 Task: Search one way flight ticket for 3 adults in first from Wichita: Wichita Dwight D. Eisenhower National Airport(was Wichita Mid-continent Airport) to Evansville: Evansville Regional Airport on 5-3-2023. Number of bags: 2 checked bags. Price is upto 106000. Outbound departure time preference is 6:30.
Action: Mouse moved to (392, 342)
Screenshot: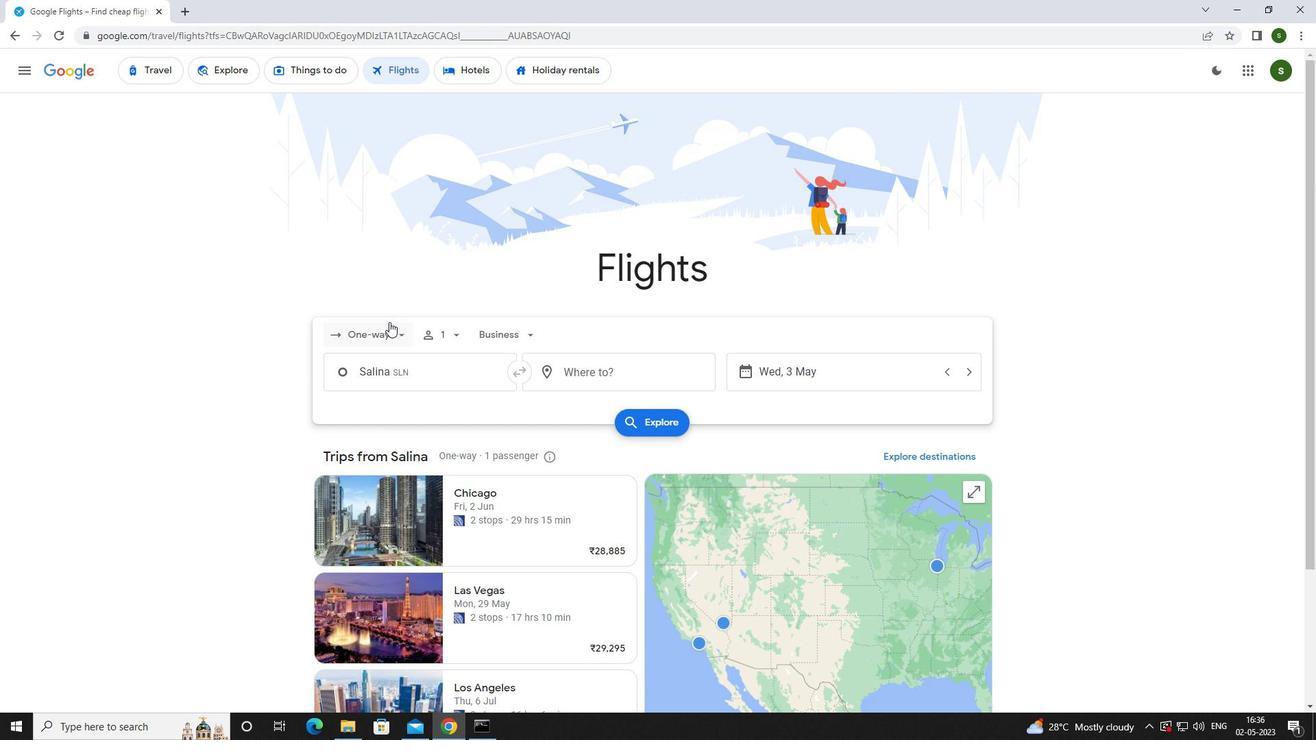 
Action: Mouse pressed left at (392, 342)
Screenshot: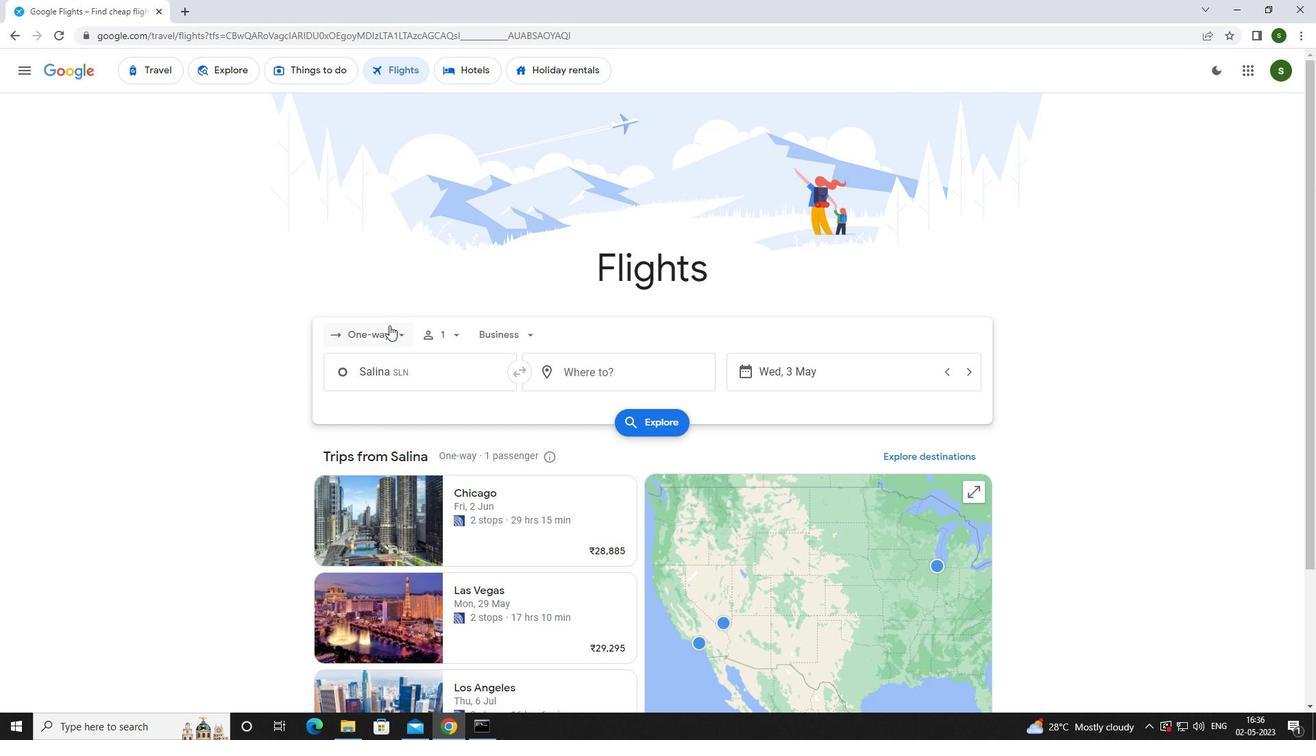 
Action: Mouse moved to (400, 385)
Screenshot: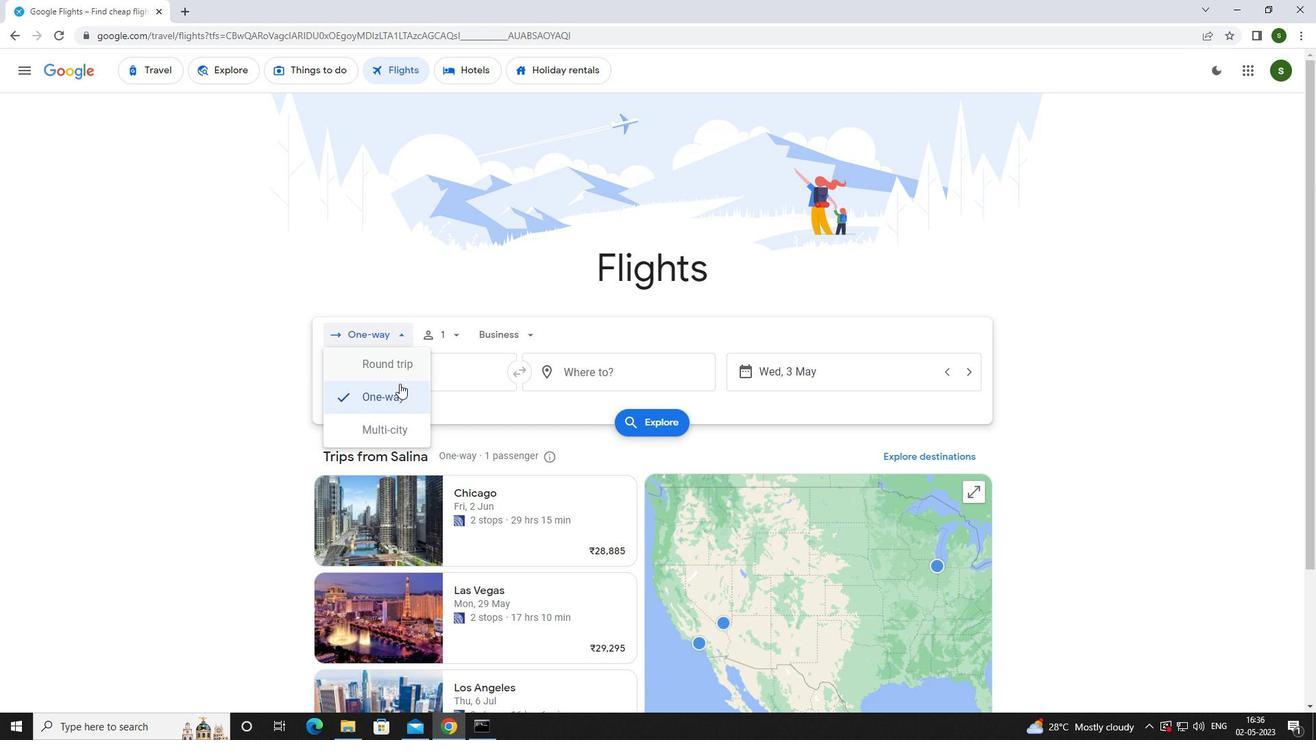 
Action: Mouse pressed left at (400, 385)
Screenshot: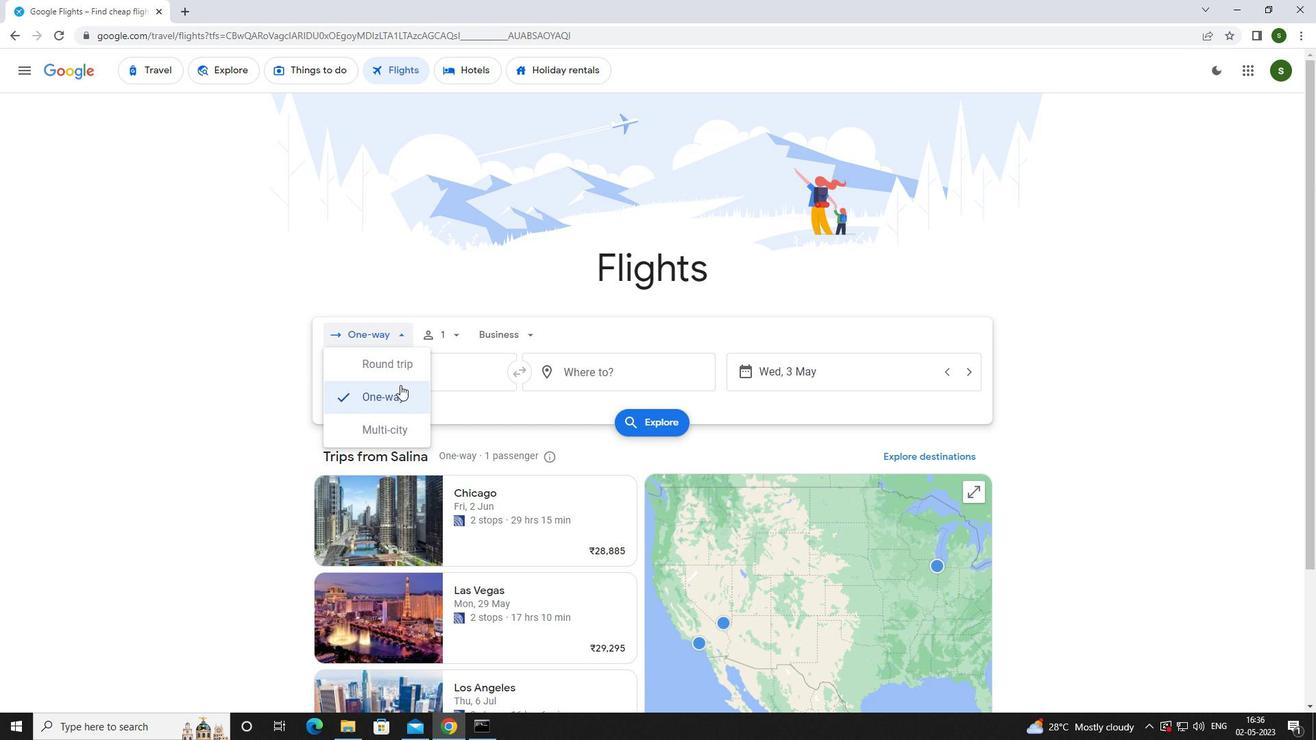 
Action: Mouse moved to (455, 337)
Screenshot: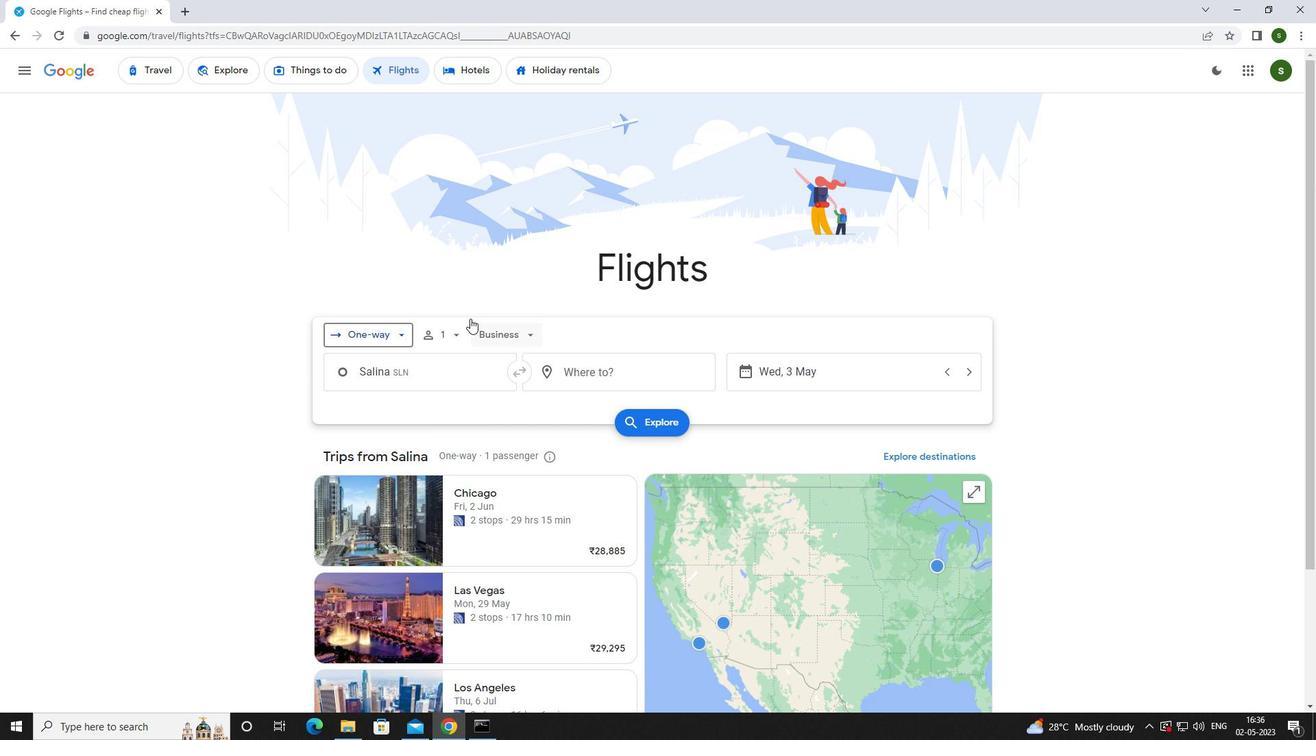 
Action: Mouse pressed left at (455, 337)
Screenshot: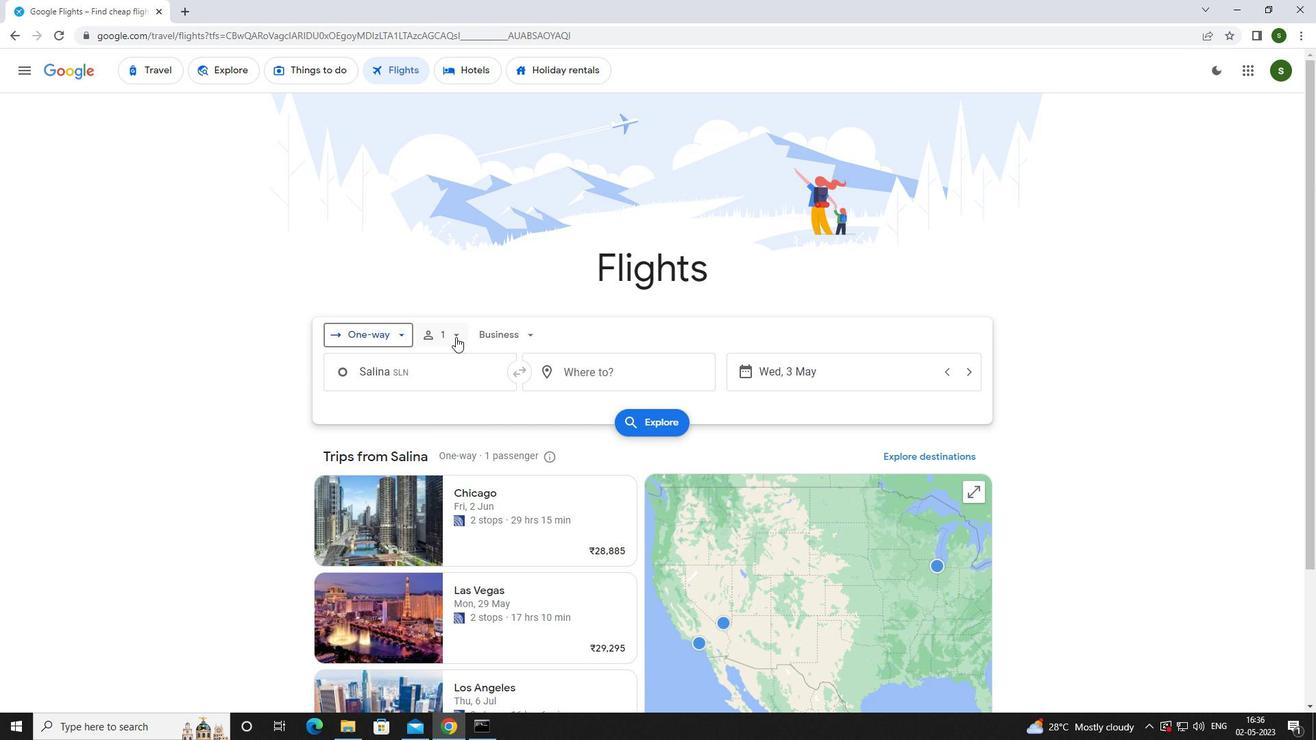 
Action: Mouse moved to (573, 364)
Screenshot: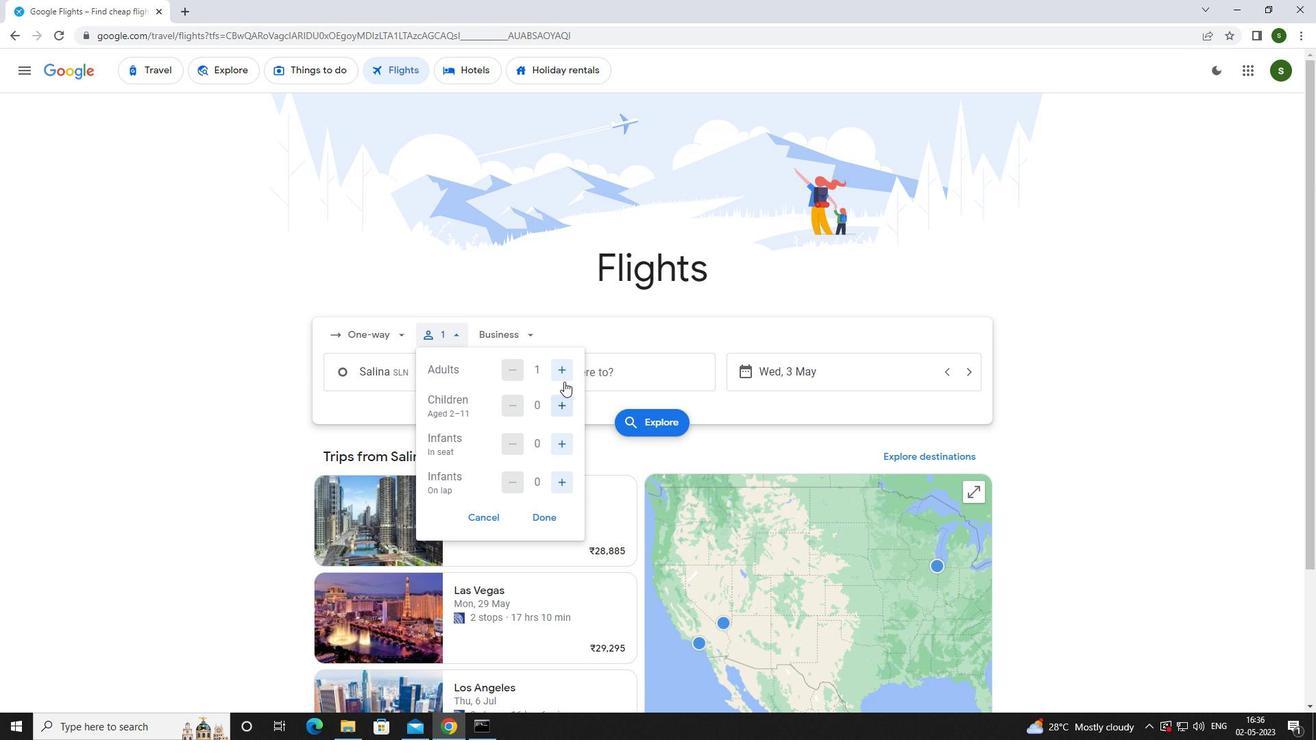 
Action: Mouse pressed left at (573, 364)
Screenshot: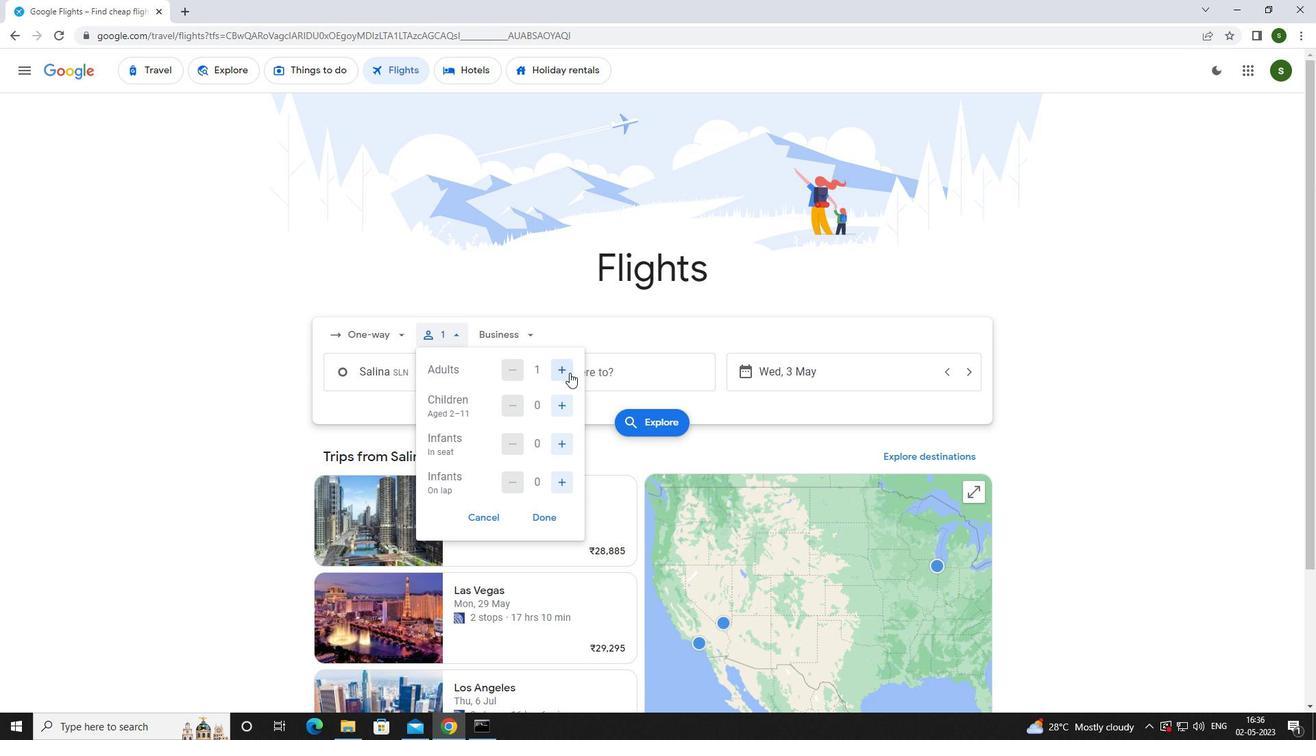 
Action: Mouse moved to (565, 366)
Screenshot: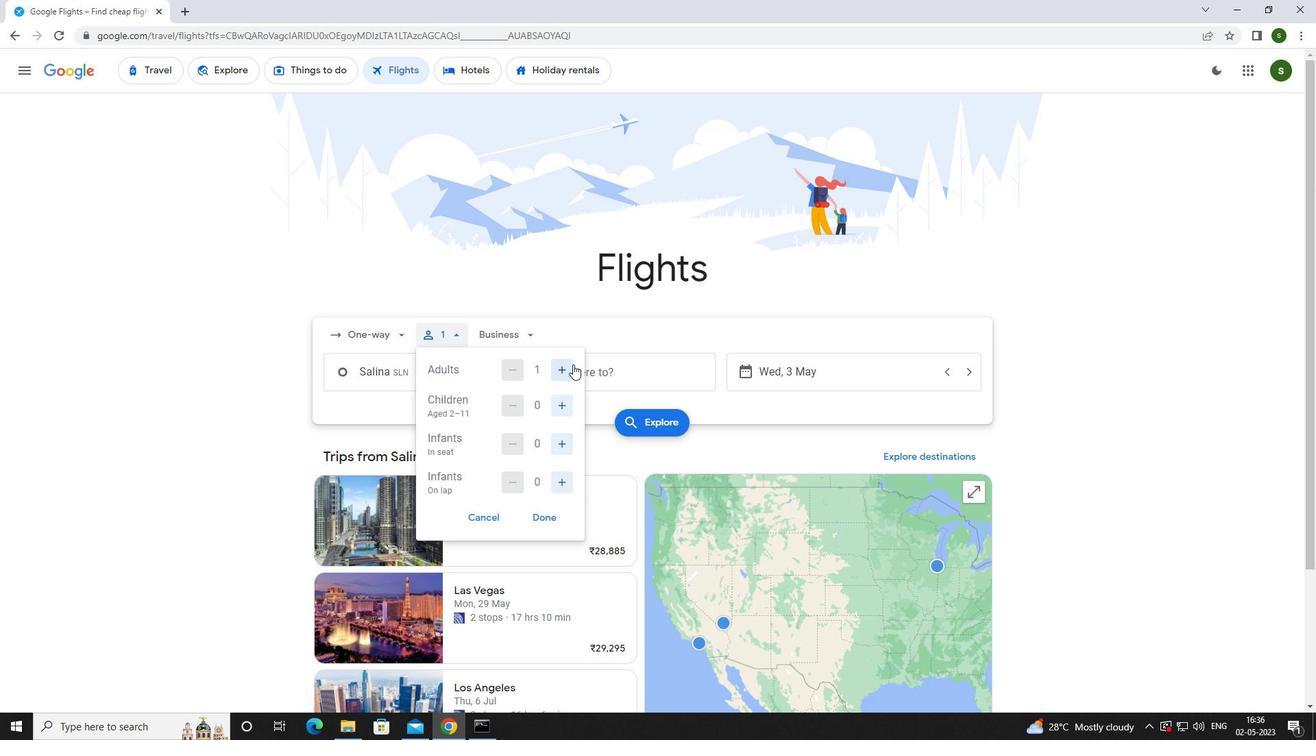 
Action: Mouse pressed left at (565, 366)
Screenshot: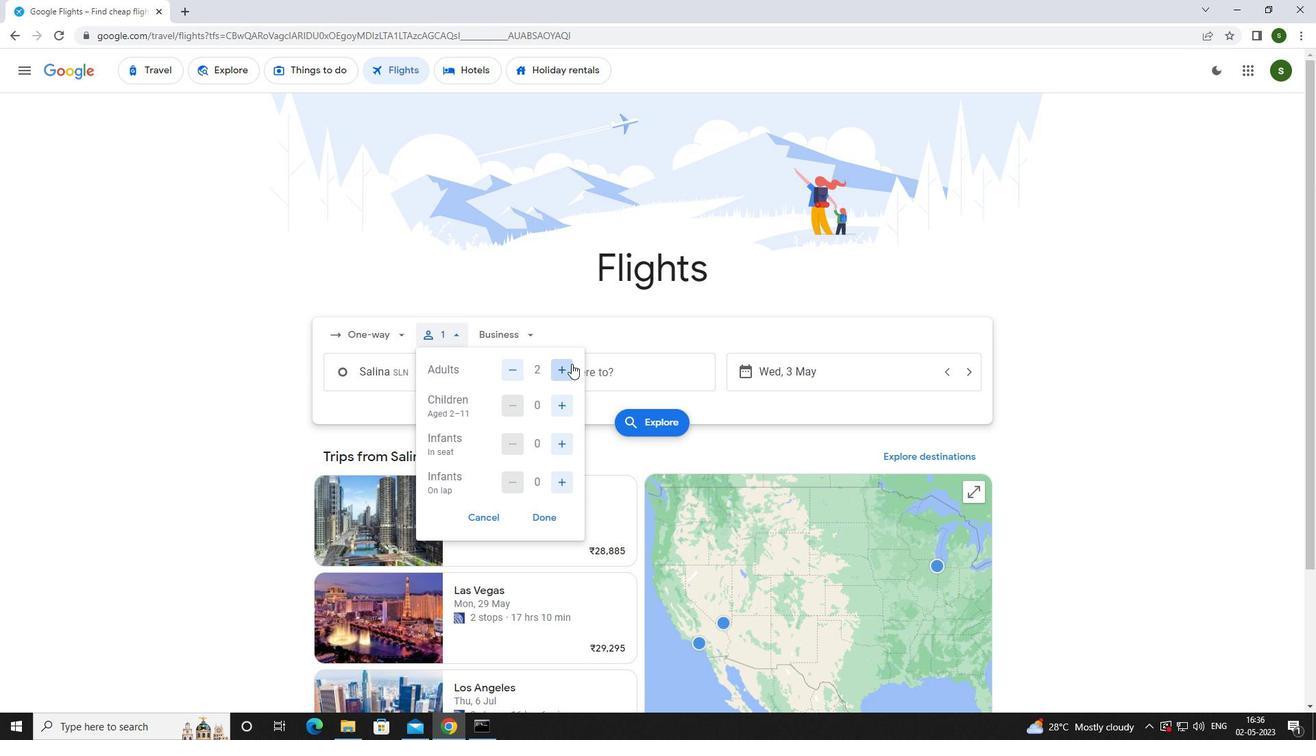 
Action: Mouse pressed left at (565, 366)
Screenshot: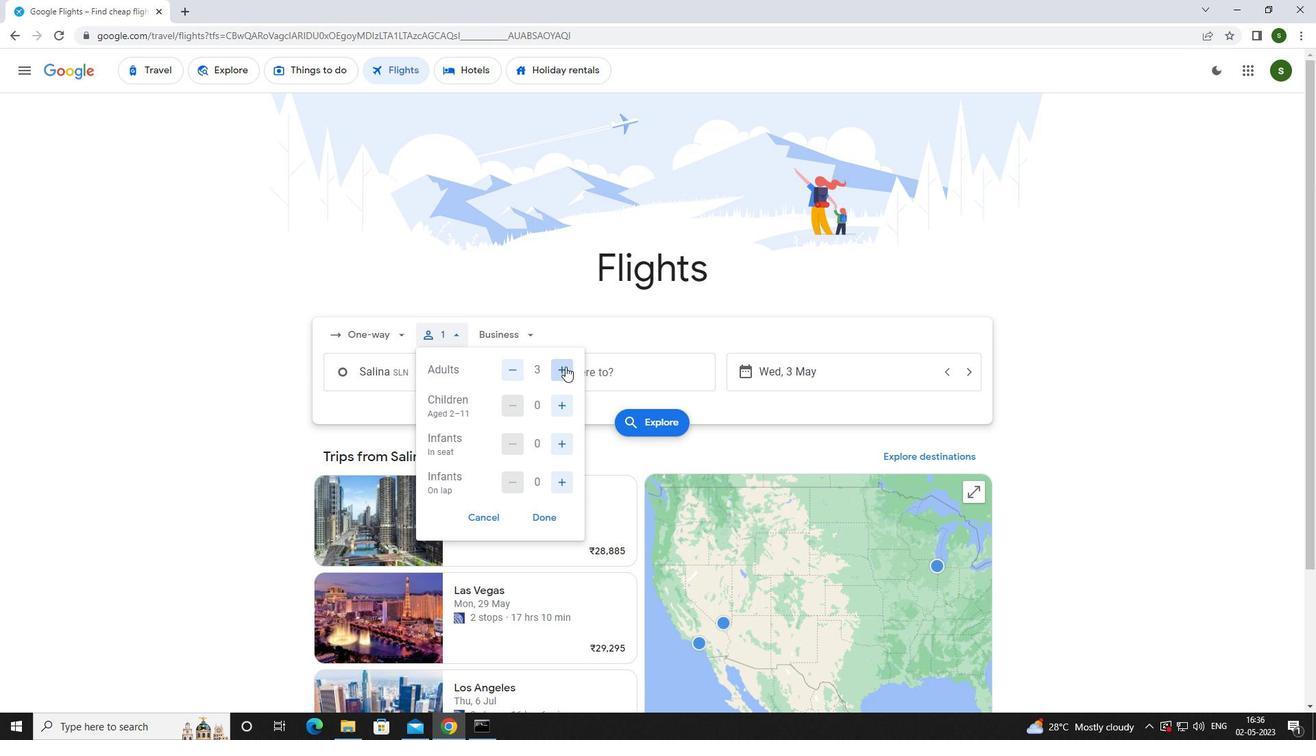 
Action: Mouse moved to (504, 369)
Screenshot: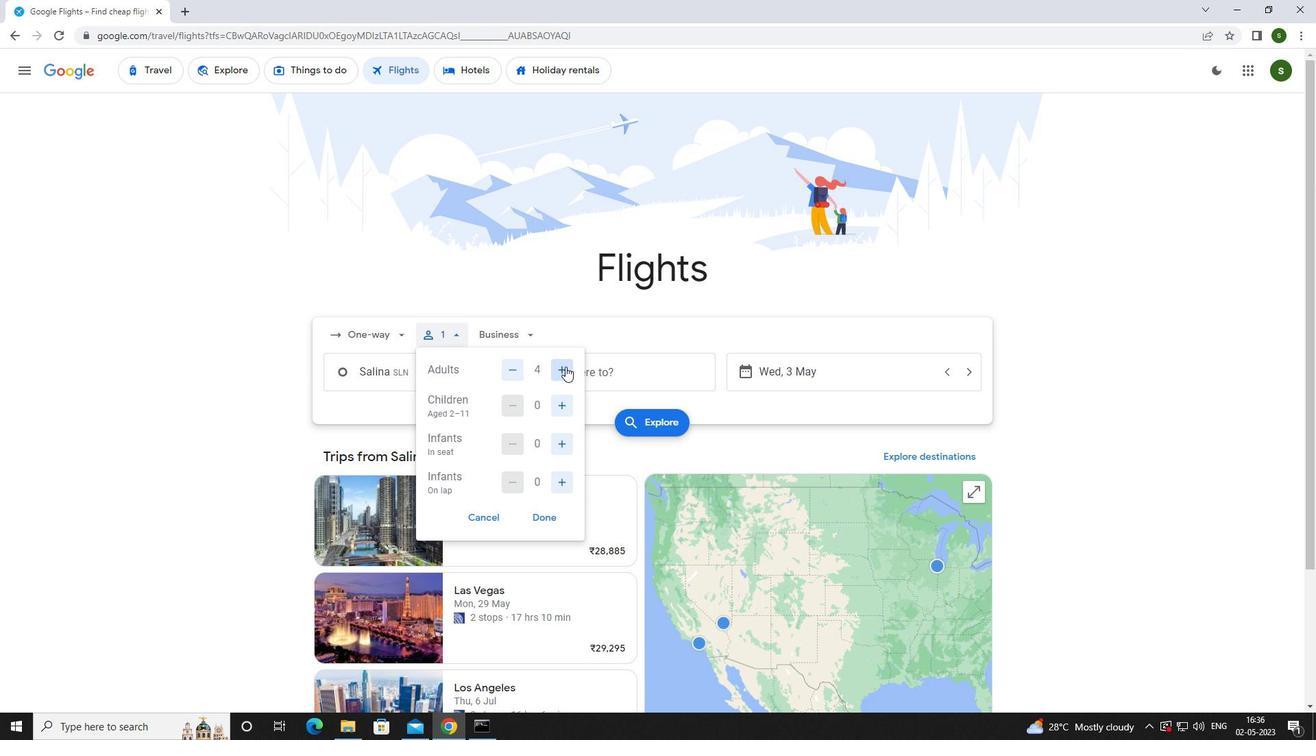 
Action: Mouse pressed left at (504, 369)
Screenshot: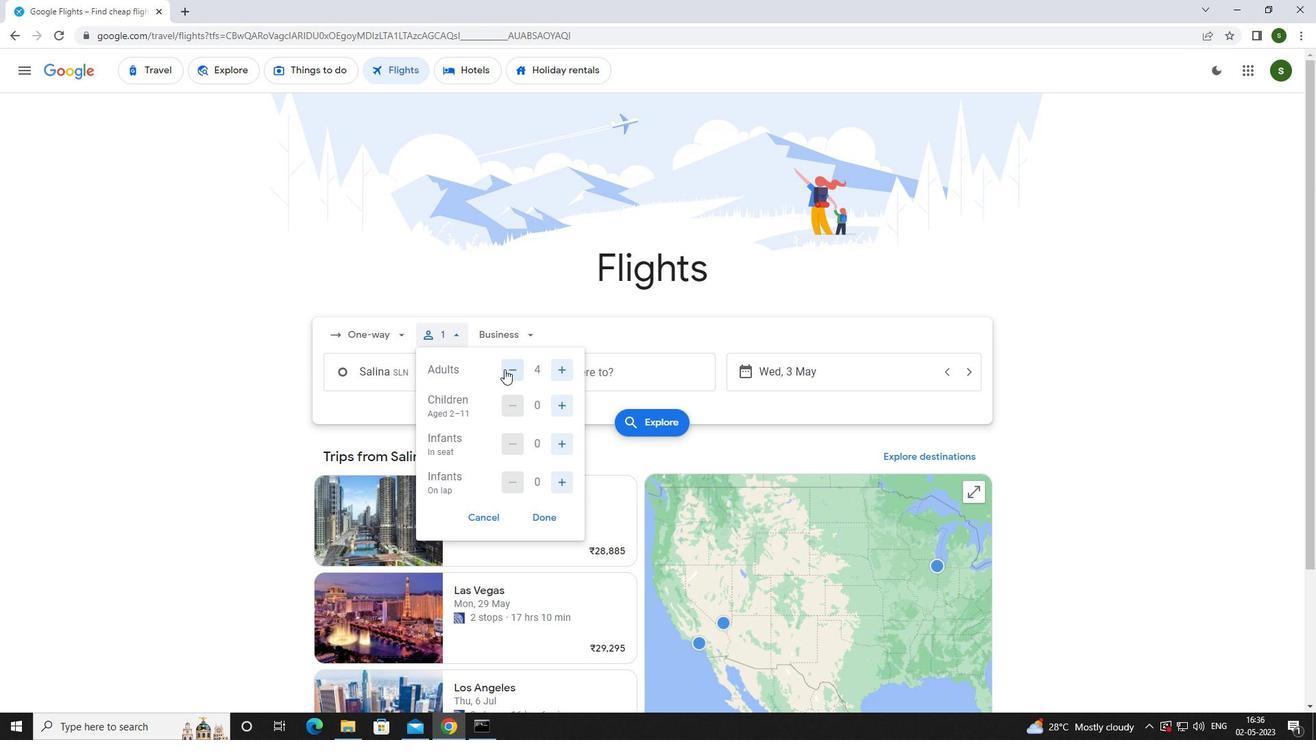 
Action: Mouse moved to (520, 338)
Screenshot: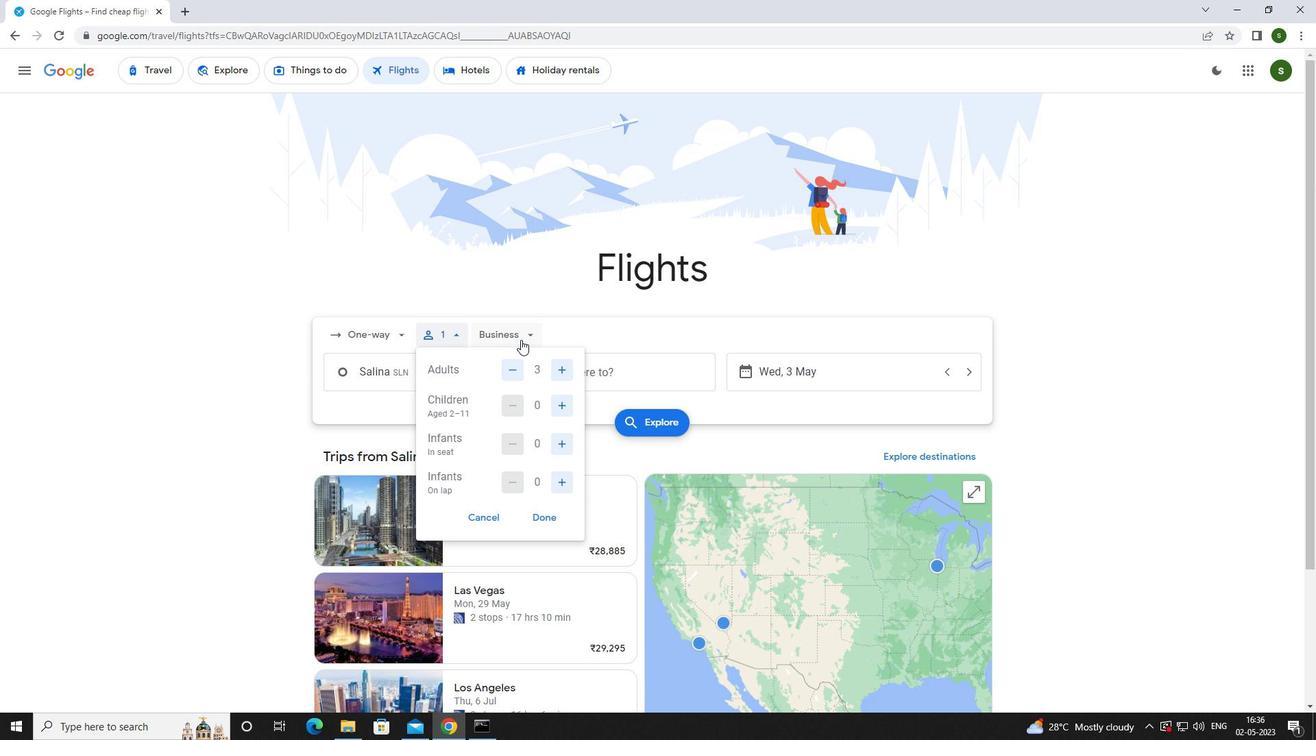 
Action: Mouse pressed left at (520, 338)
Screenshot: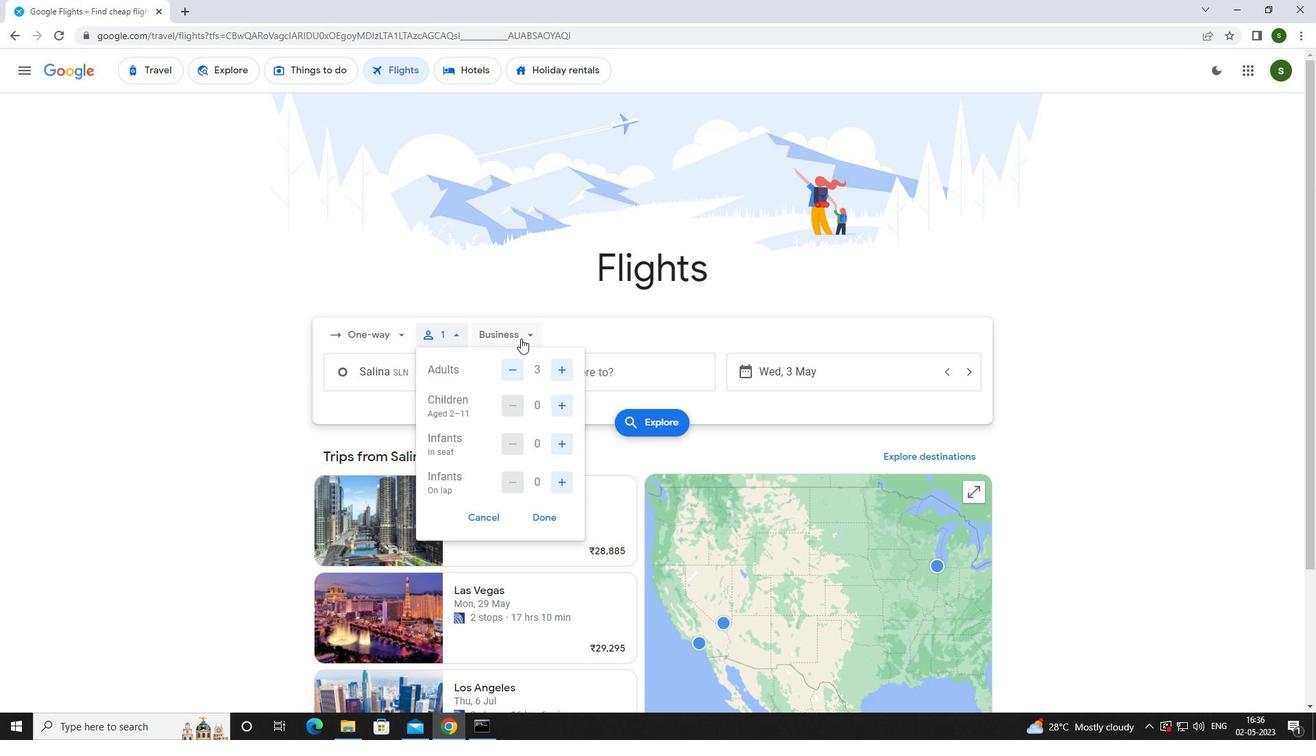 
Action: Mouse moved to (536, 461)
Screenshot: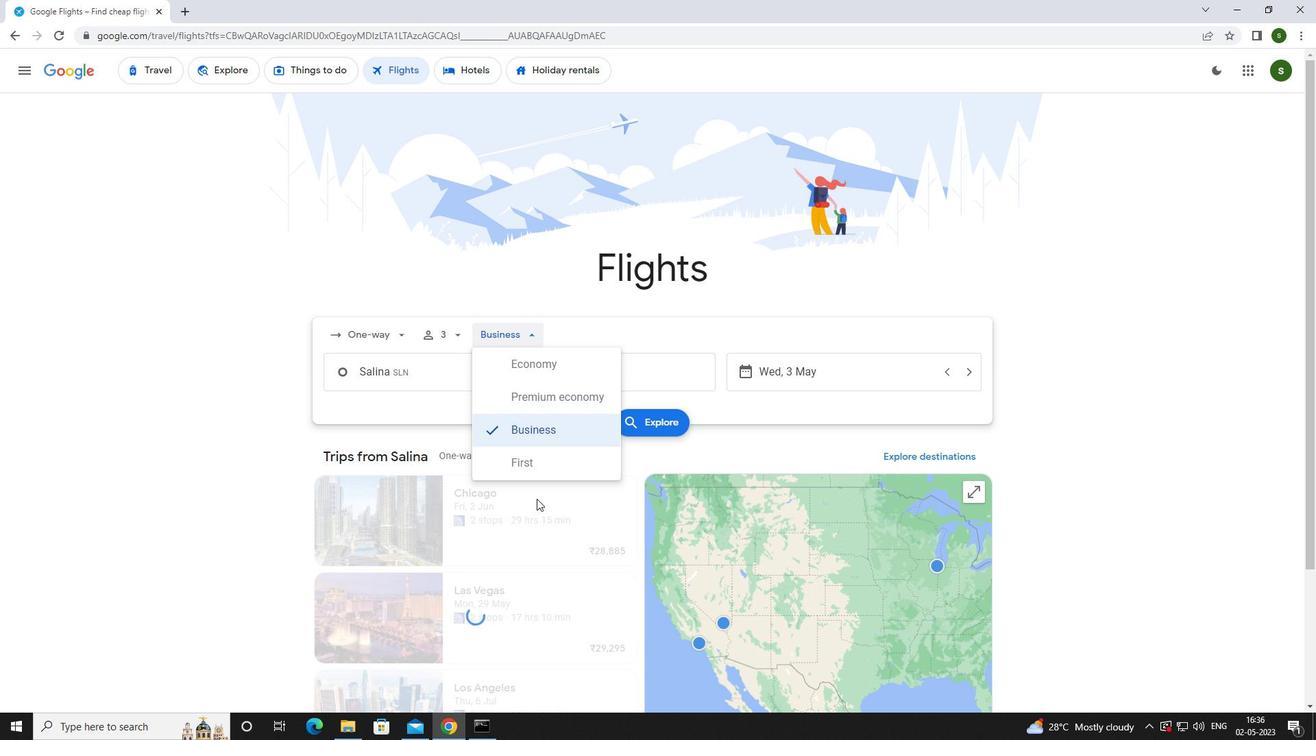 
Action: Mouse pressed left at (536, 461)
Screenshot: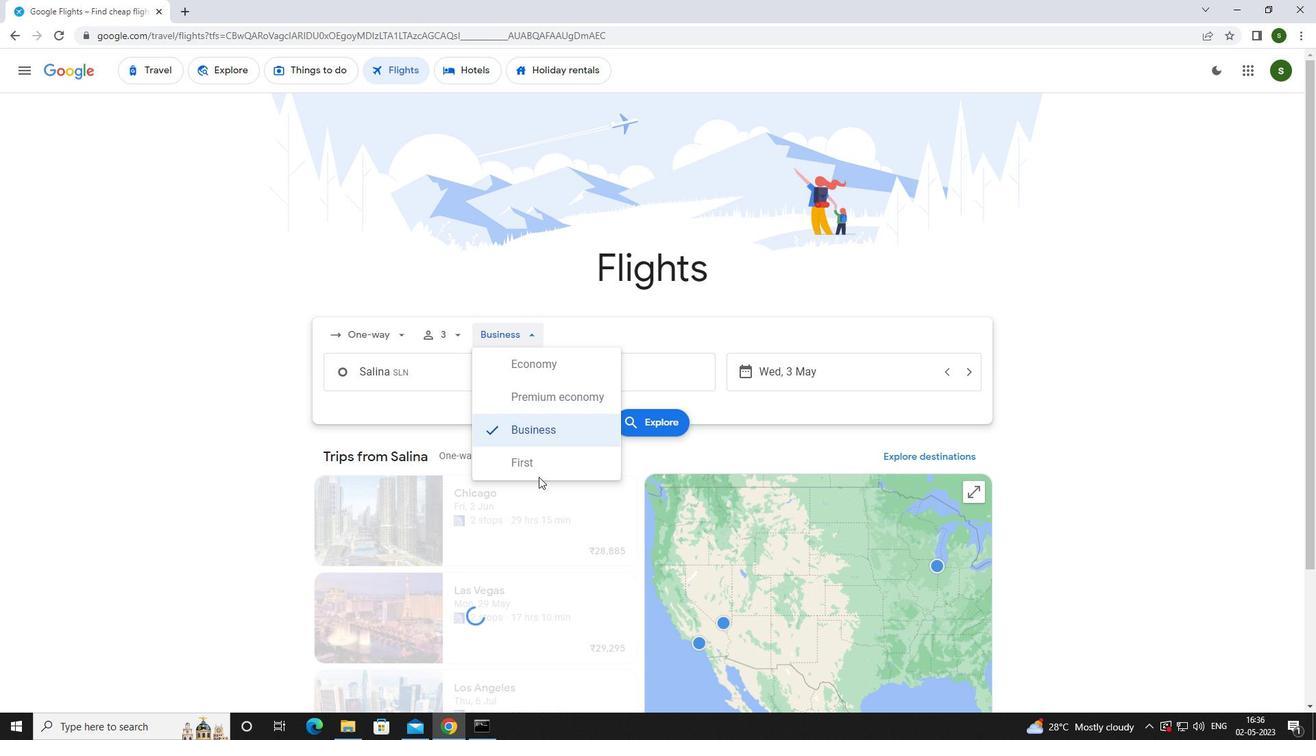 
Action: Mouse moved to (451, 381)
Screenshot: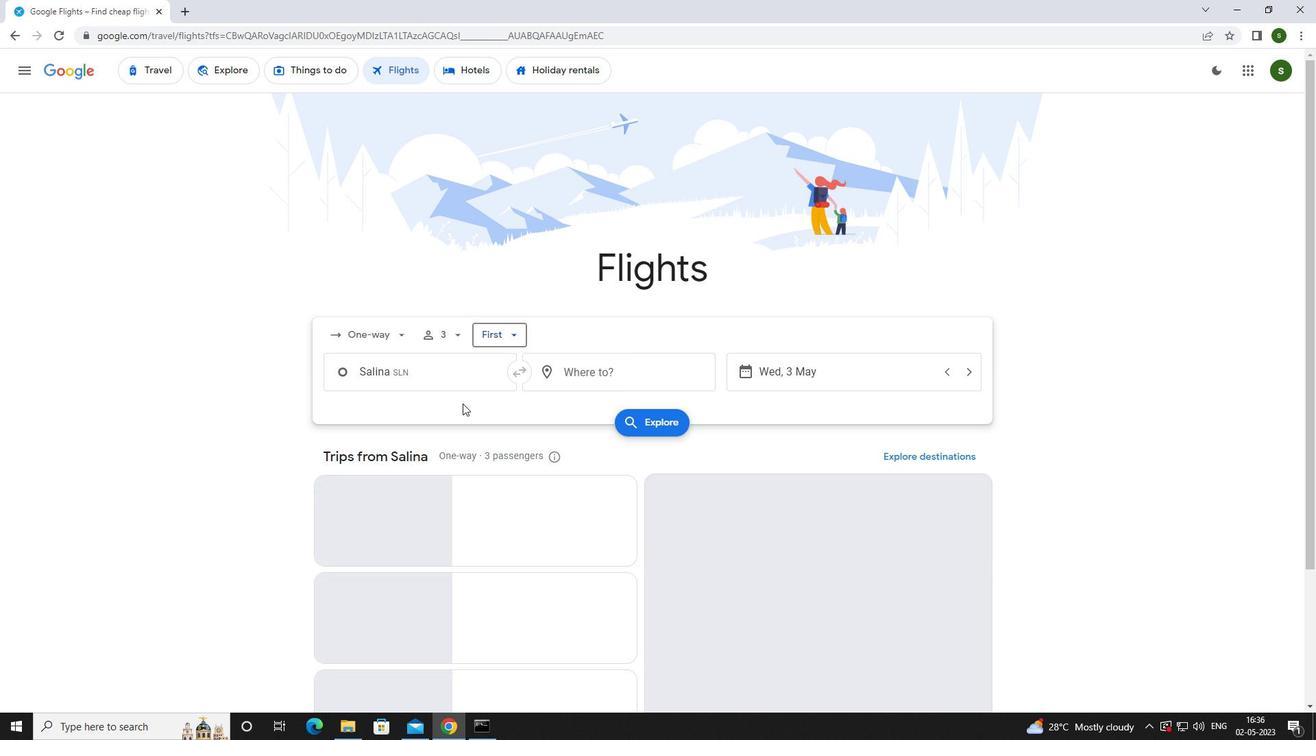 
Action: Mouse pressed left at (451, 381)
Screenshot: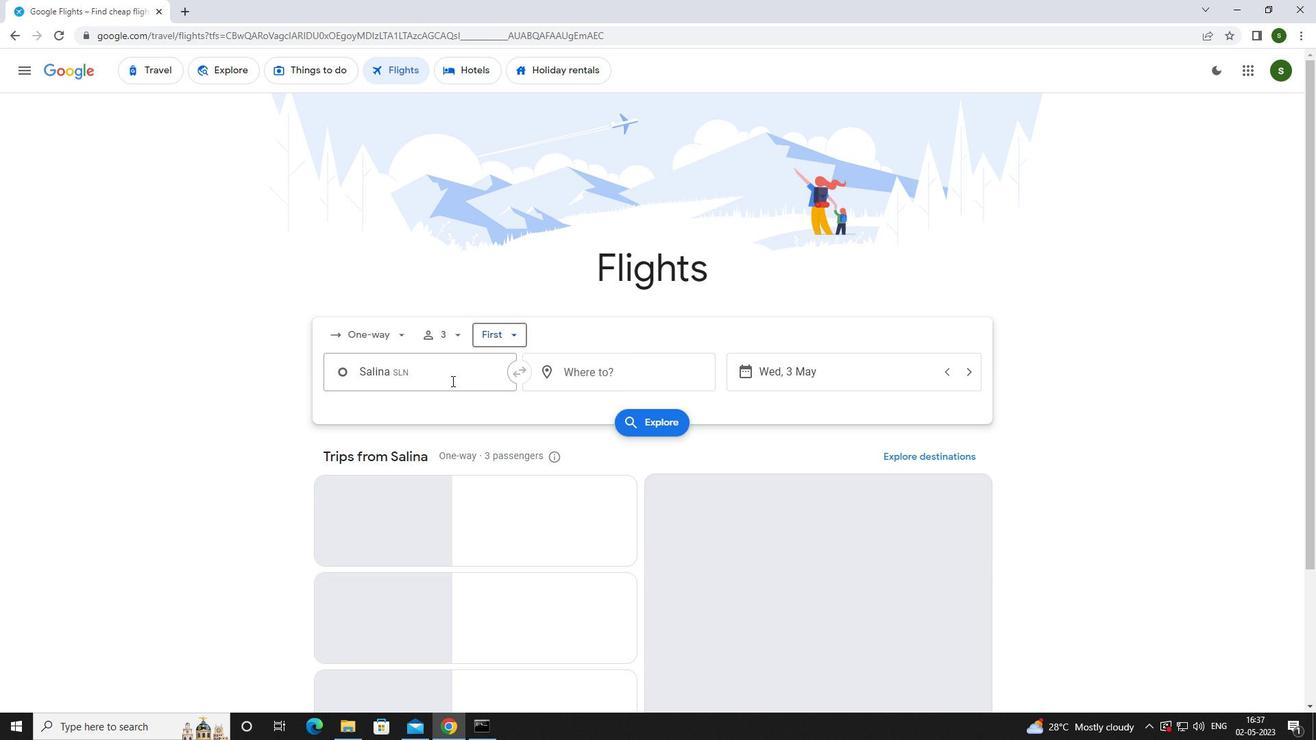 
Action: Key pressed <Key.caps_lock>w<Key.caps_lock>ichita
Screenshot: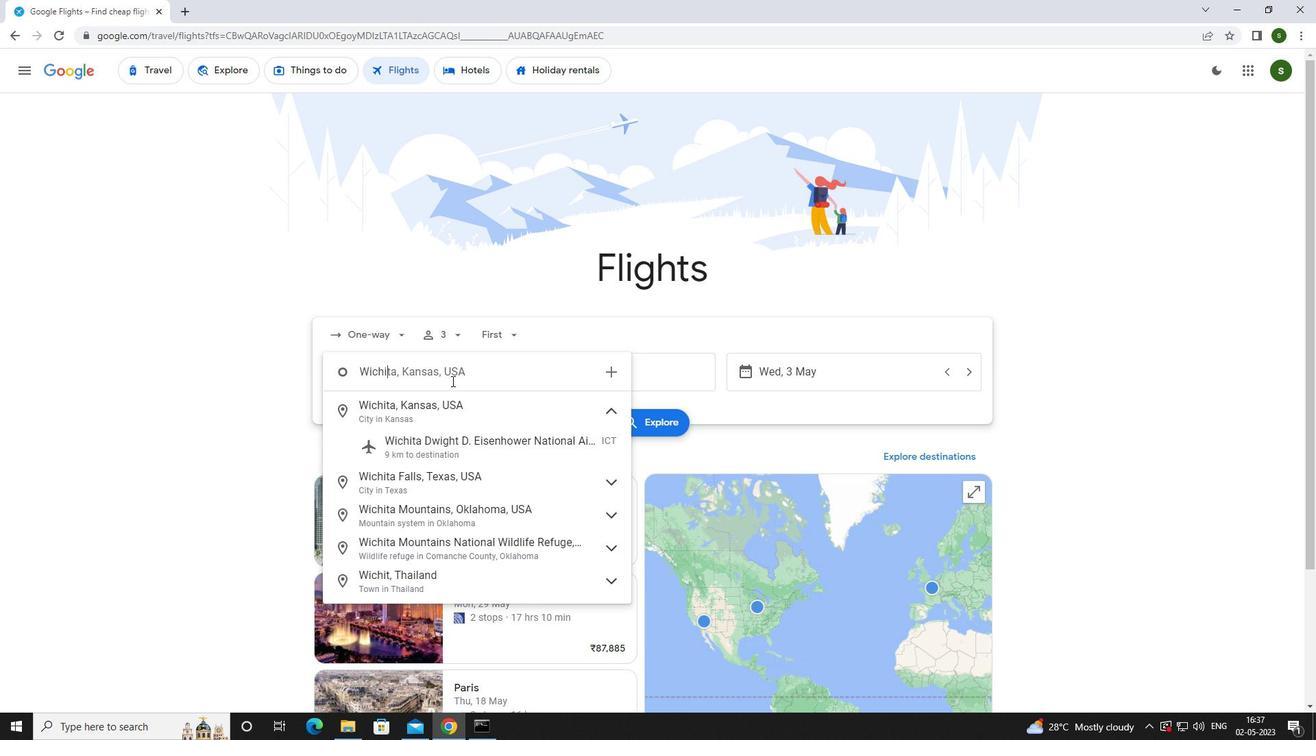 
Action: Mouse moved to (457, 444)
Screenshot: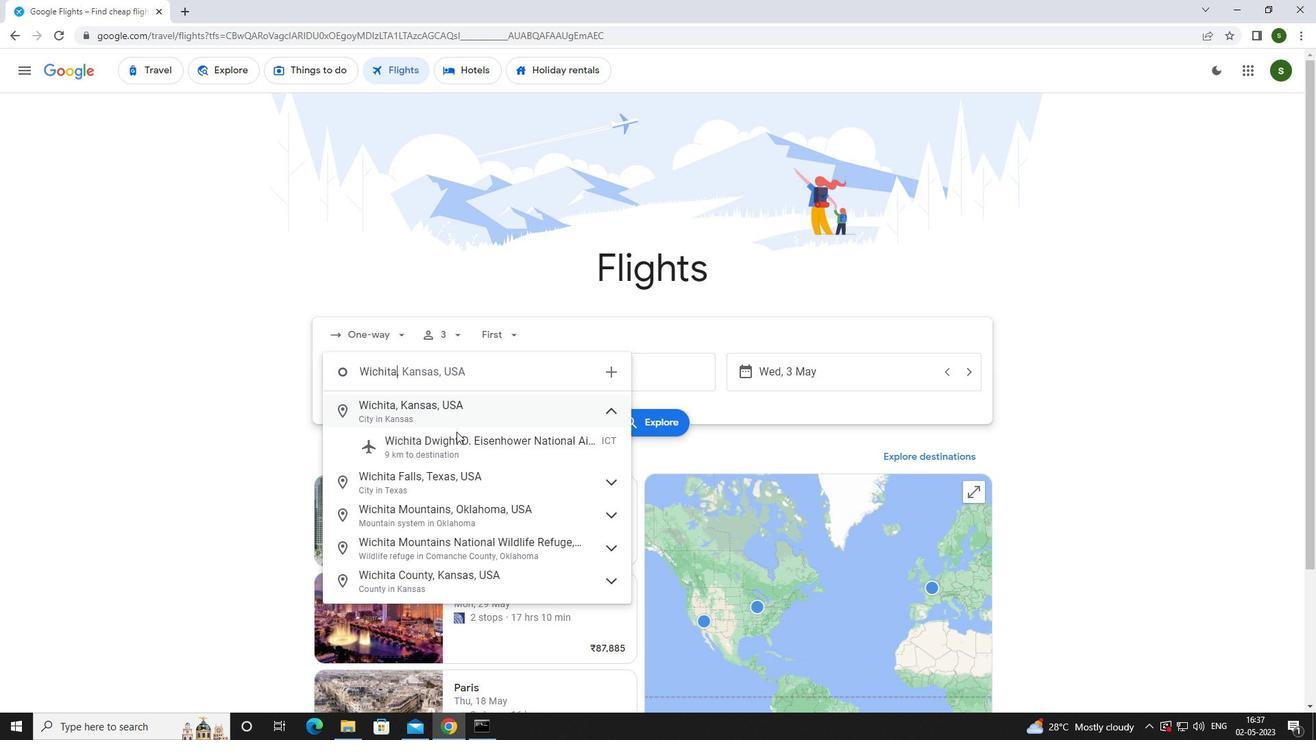 
Action: Mouse pressed left at (457, 444)
Screenshot: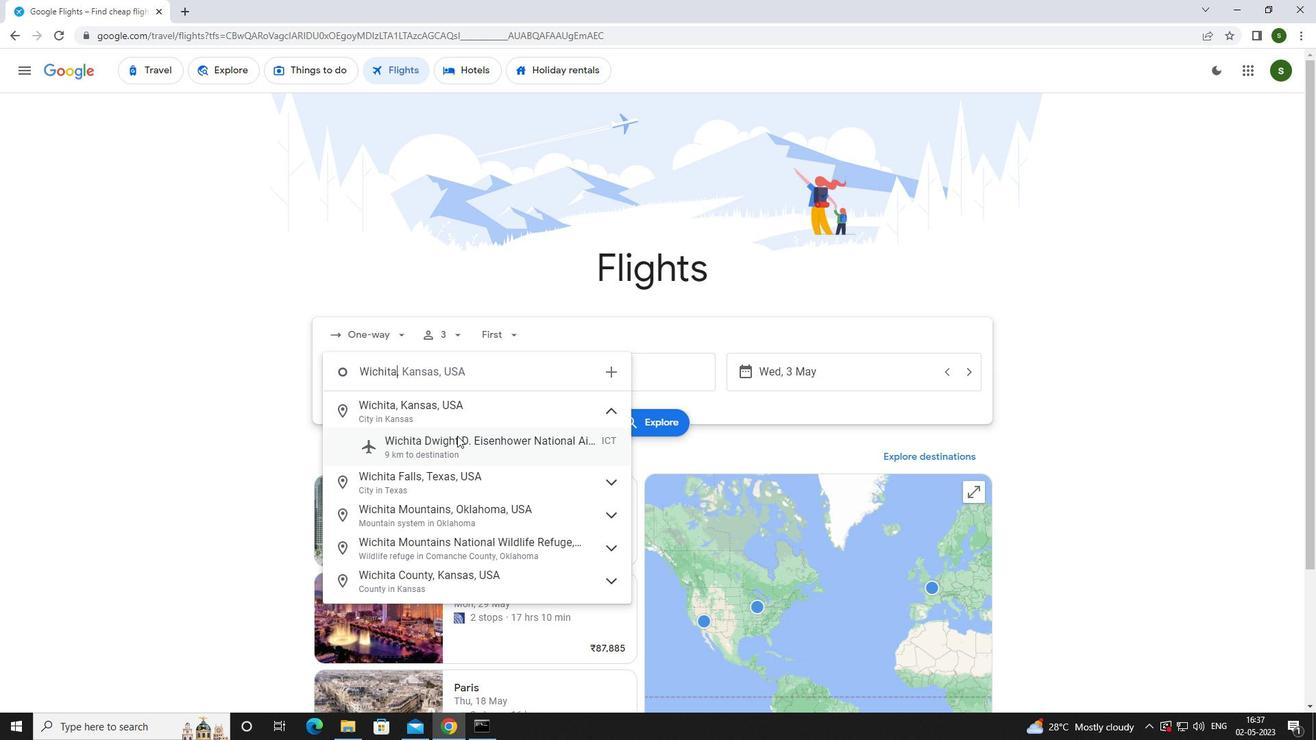 
Action: Mouse moved to (601, 374)
Screenshot: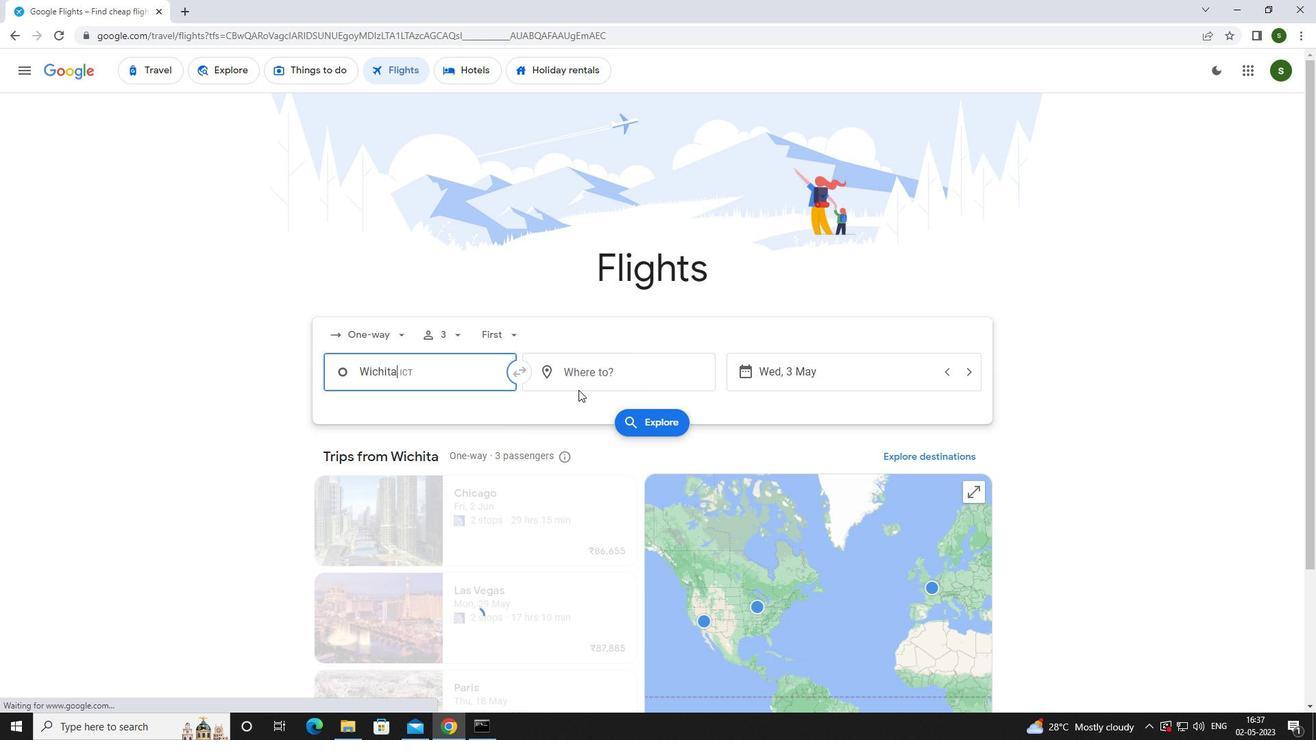 
Action: Mouse pressed left at (601, 374)
Screenshot: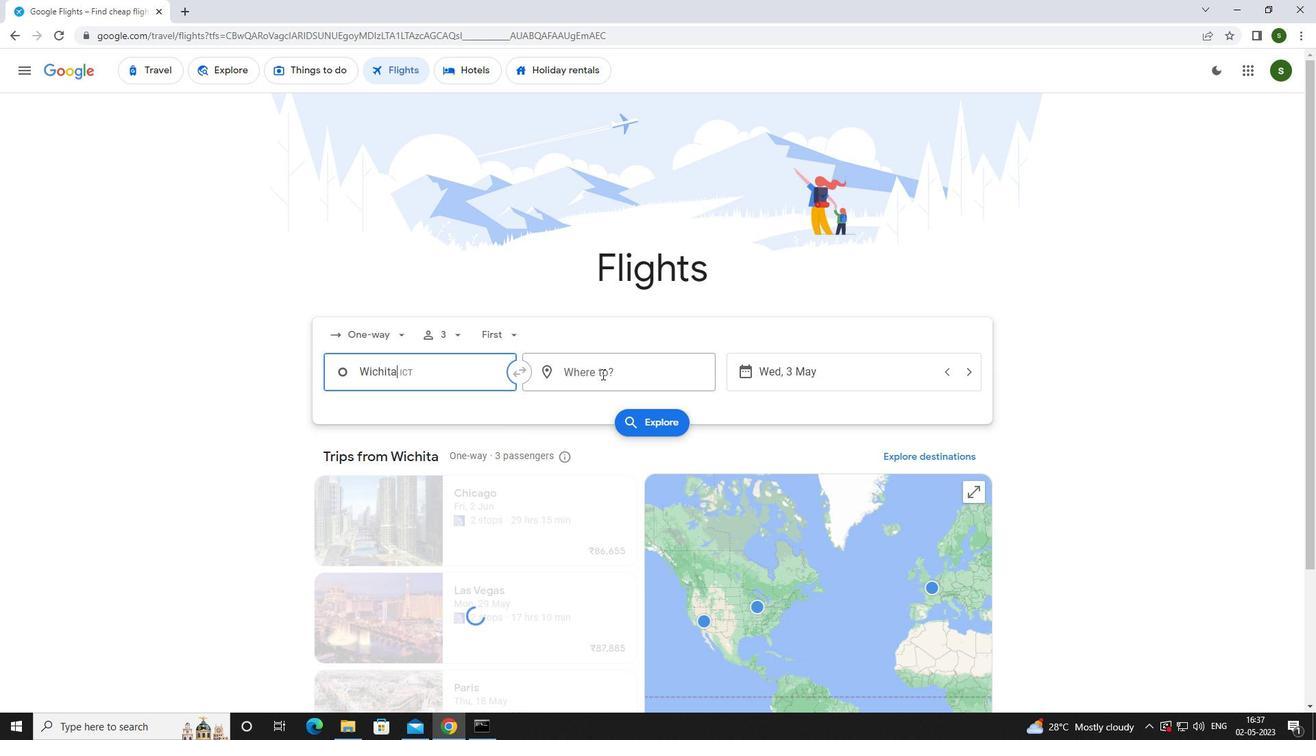 
Action: Mouse moved to (531, 389)
Screenshot: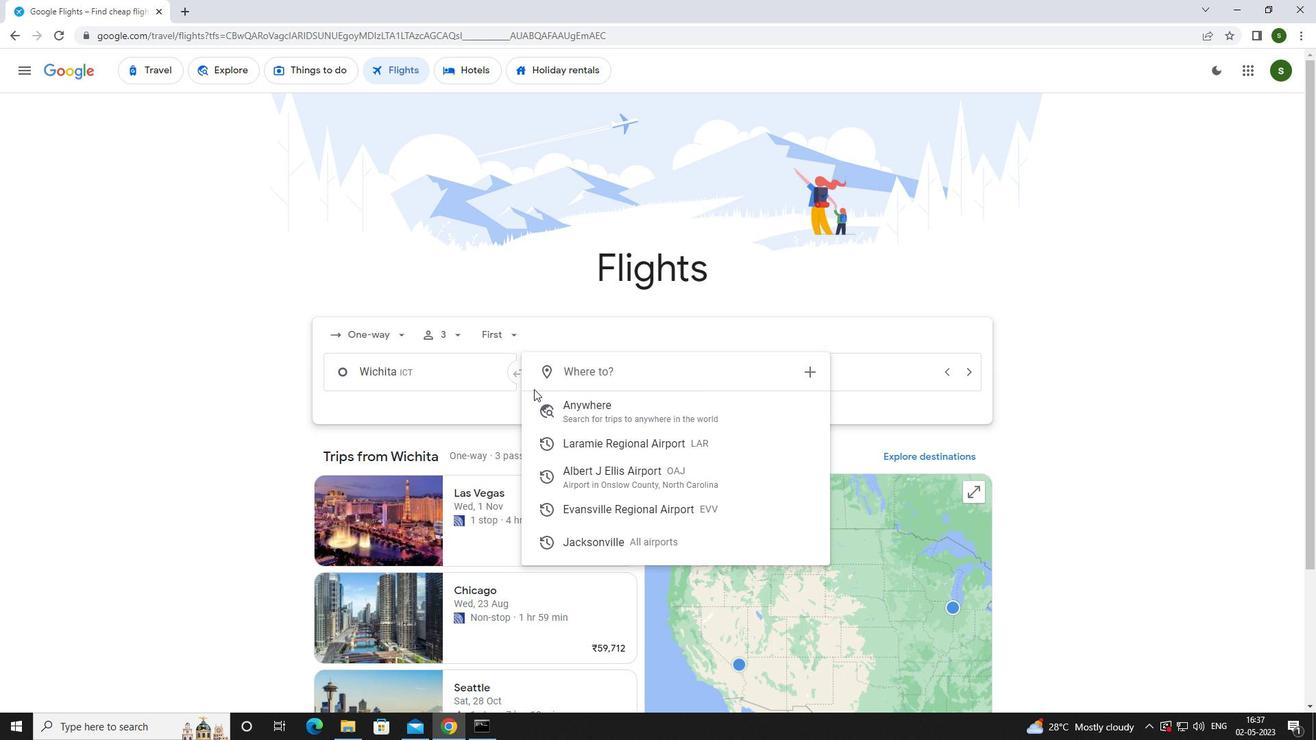 
Action: Key pressed <Key.caps_lock>e<Key.caps_lock>vansv
Screenshot: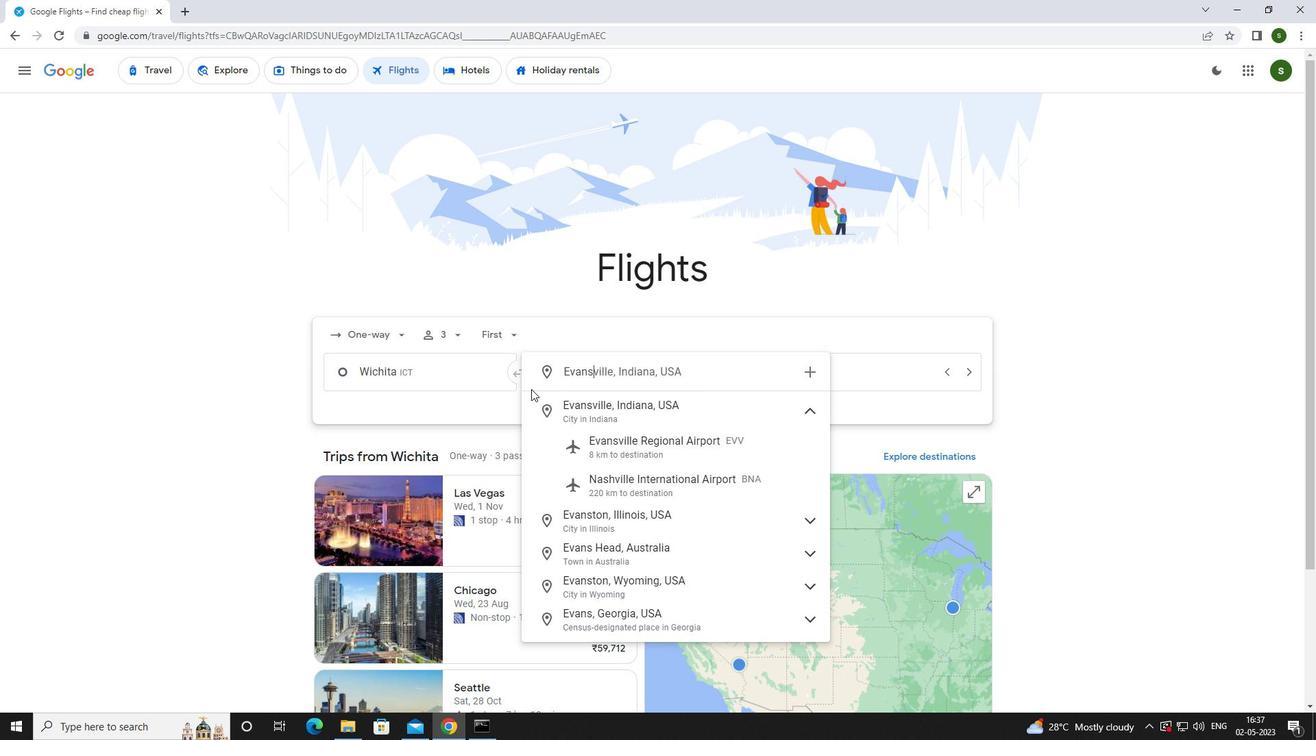 
Action: Mouse moved to (621, 455)
Screenshot: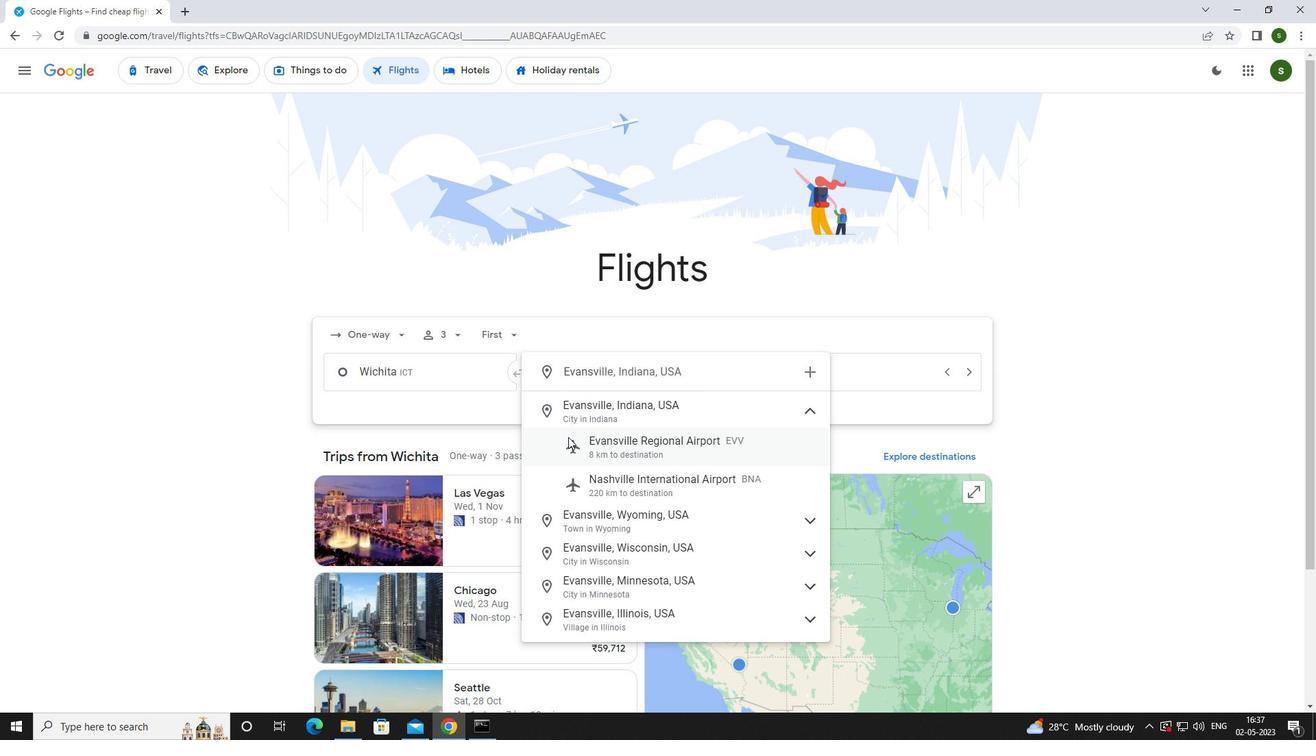 
Action: Mouse pressed left at (621, 455)
Screenshot: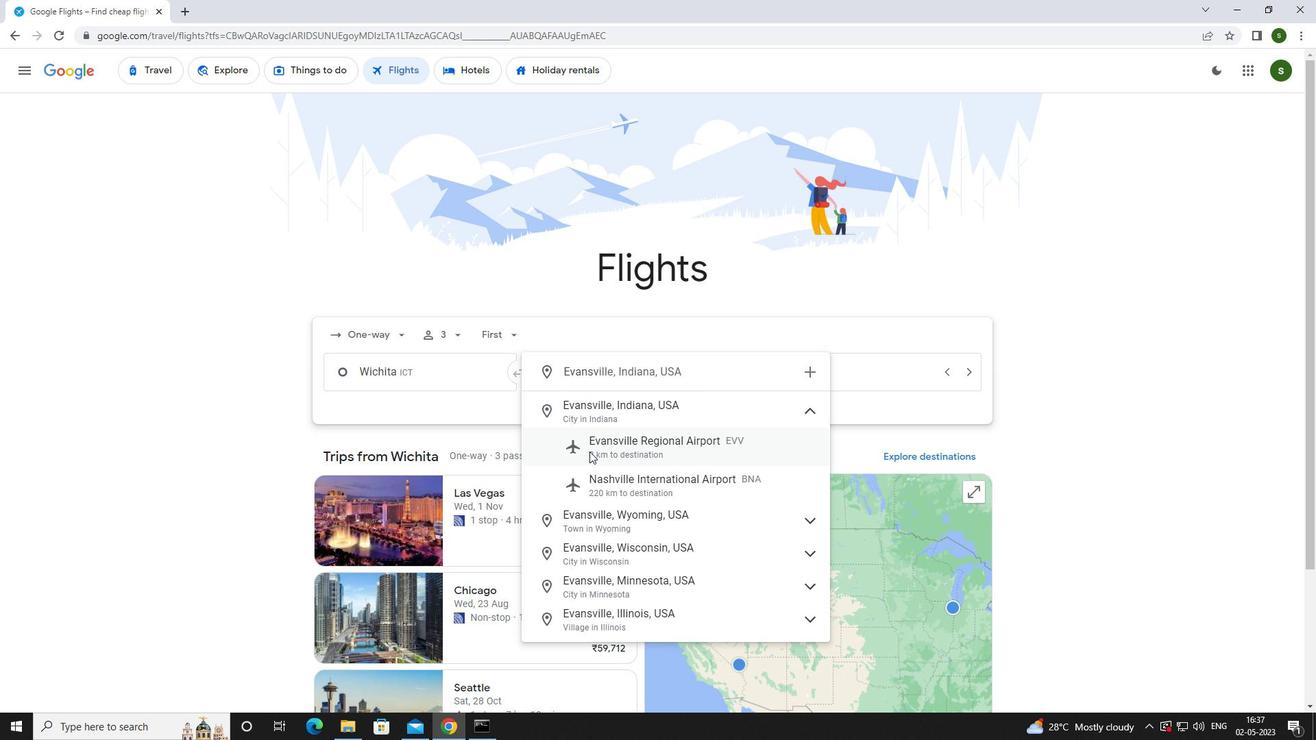 
Action: Mouse moved to (867, 379)
Screenshot: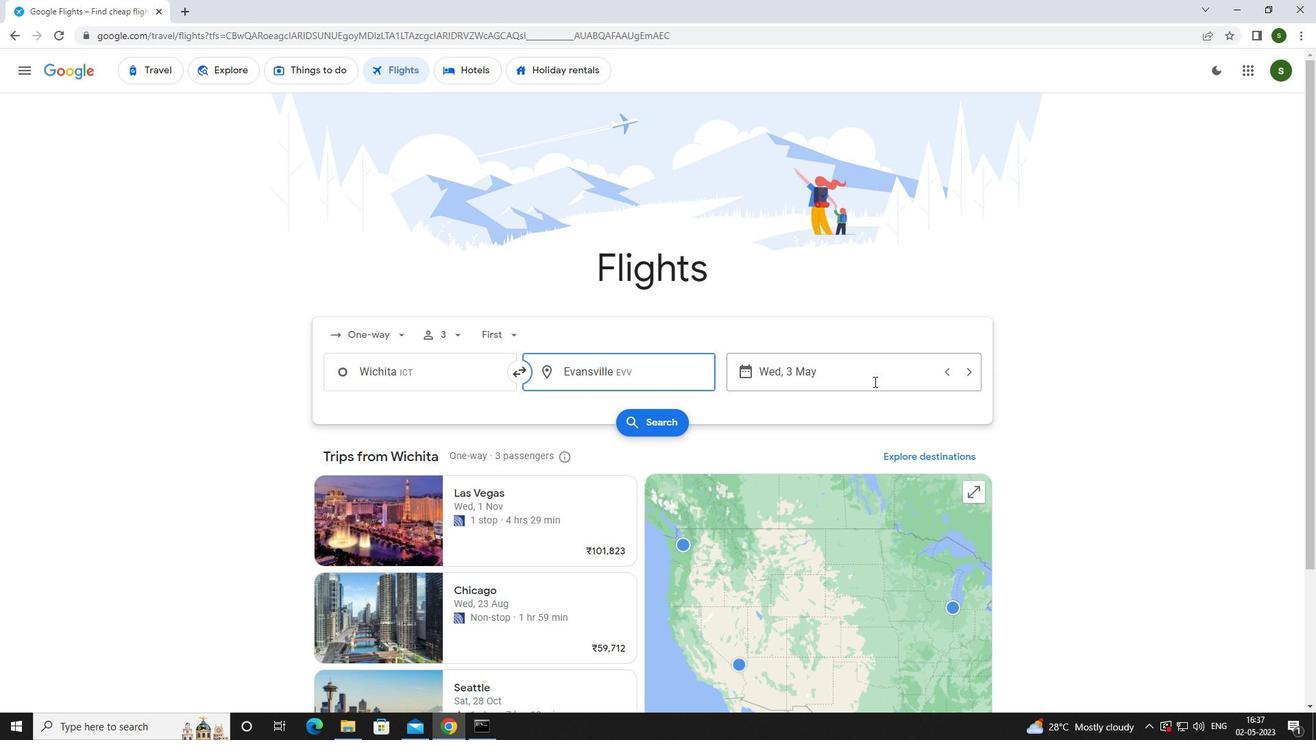 
Action: Mouse pressed left at (867, 379)
Screenshot: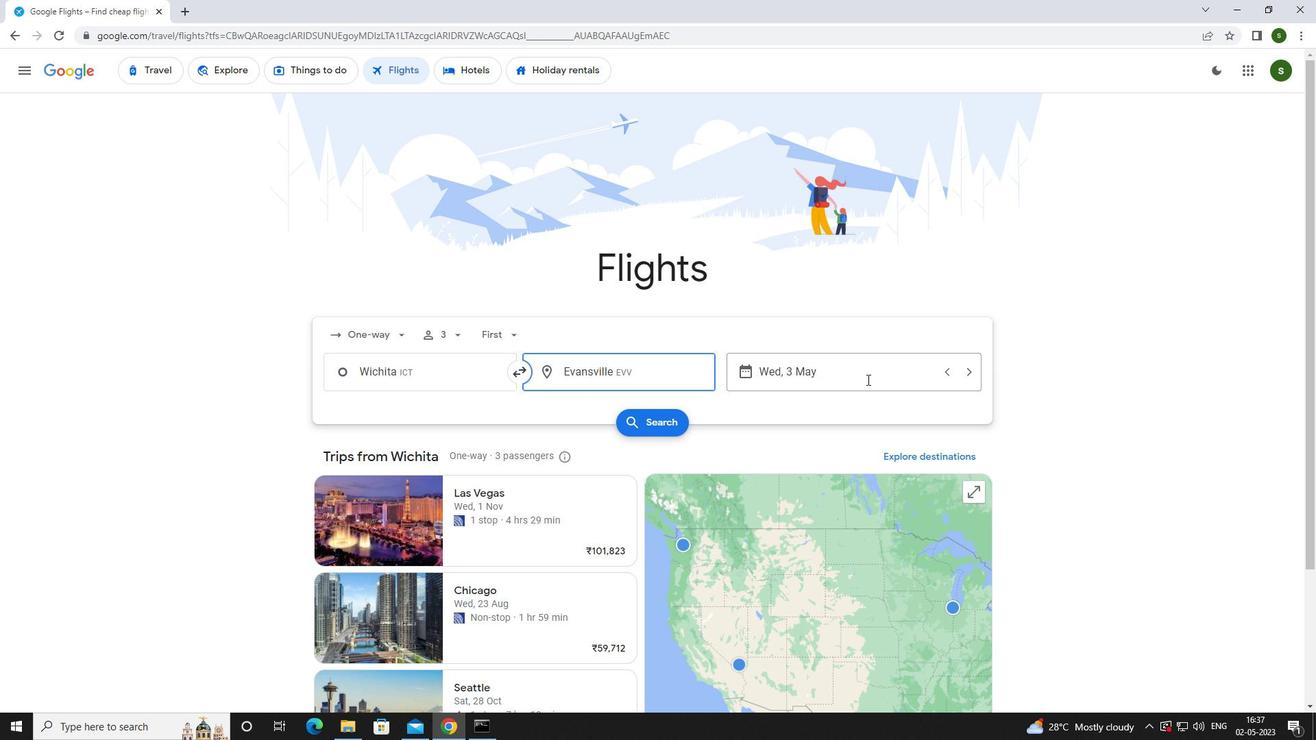 
Action: Mouse moved to (590, 470)
Screenshot: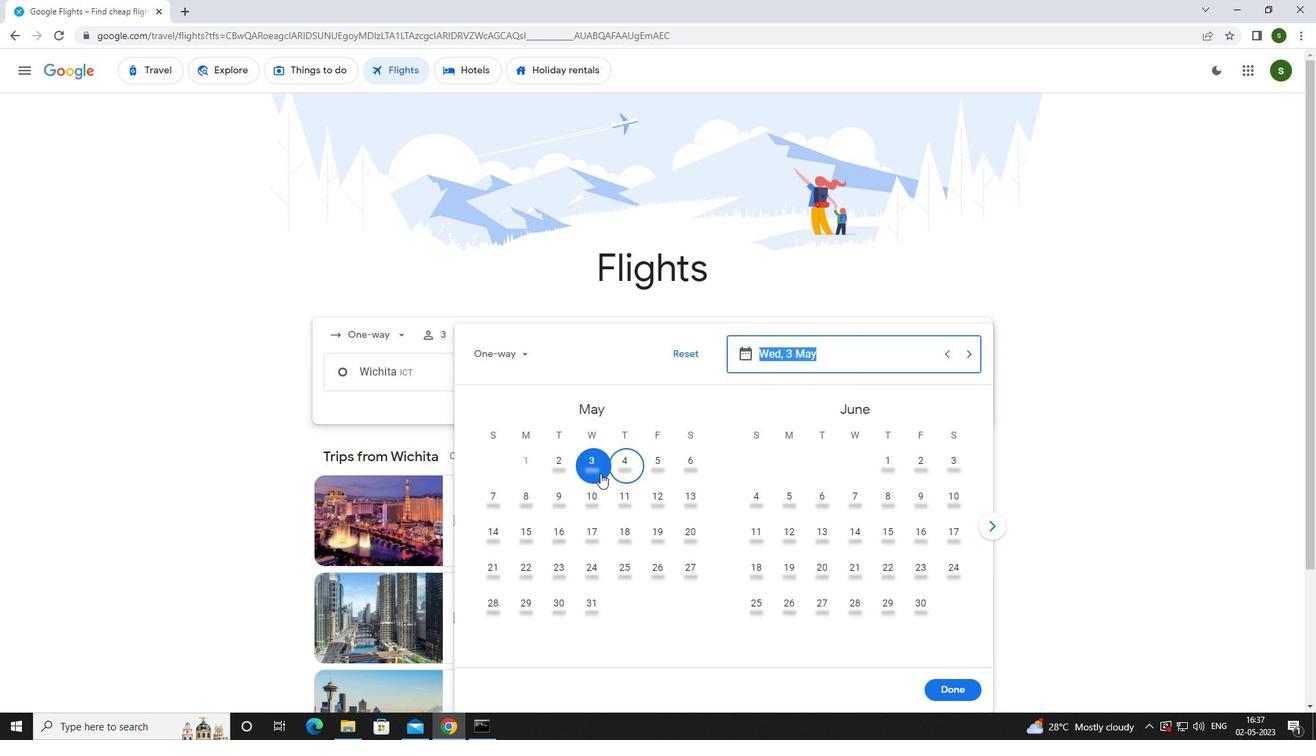 
Action: Mouse pressed left at (590, 470)
Screenshot: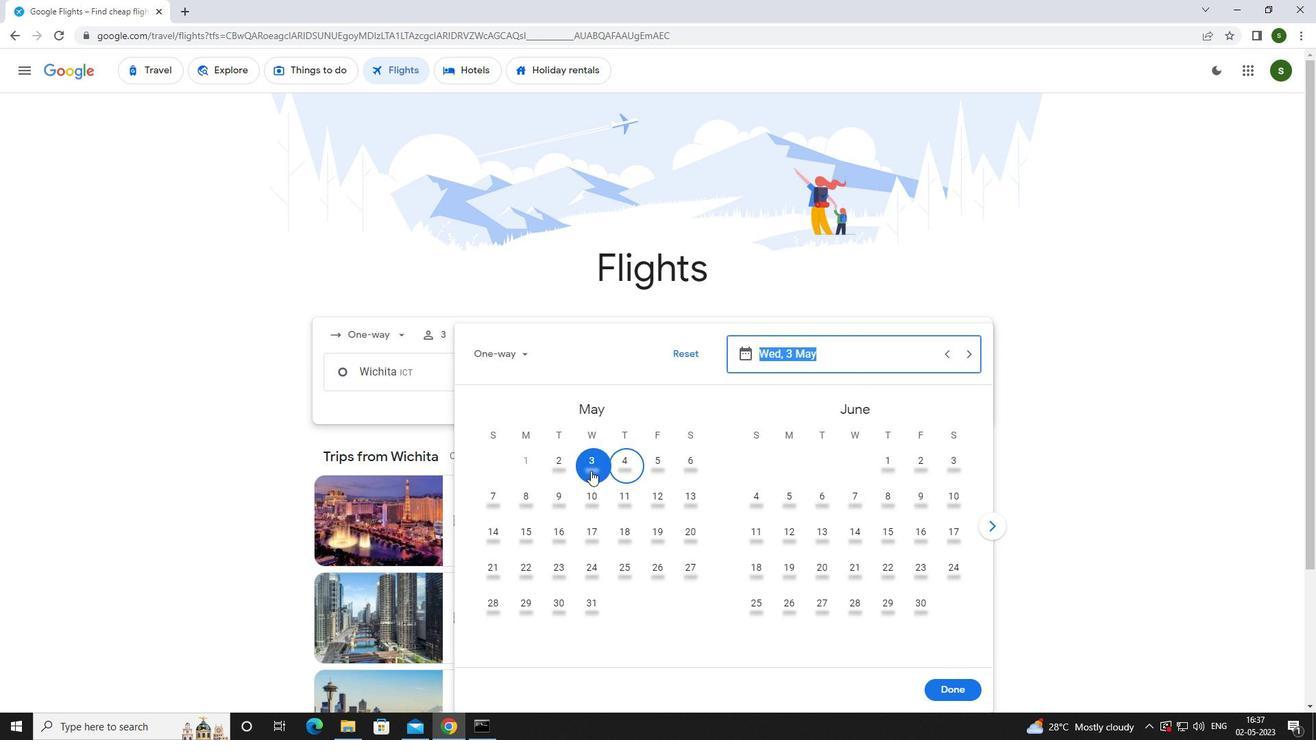
Action: Mouse moved to (942, 680)
Screenshot: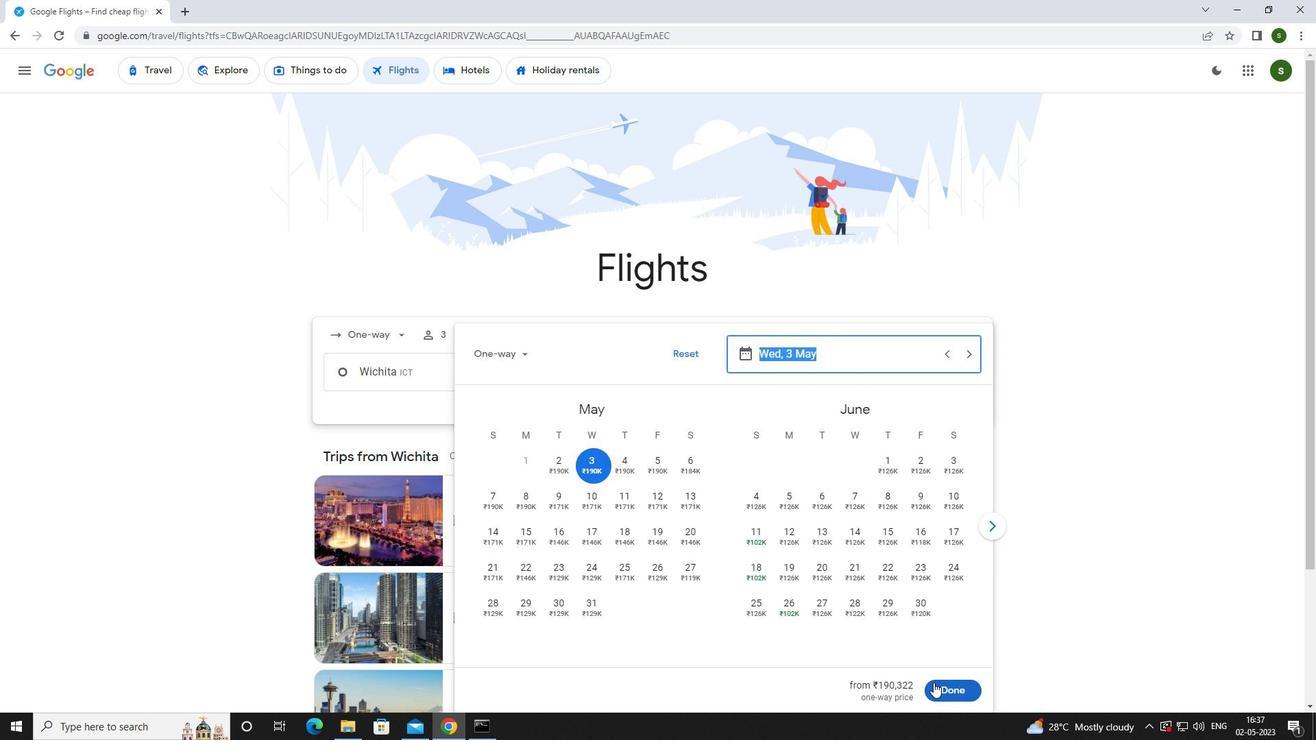 
Action: Mouse pressed left at (942, 680)
Screenshot: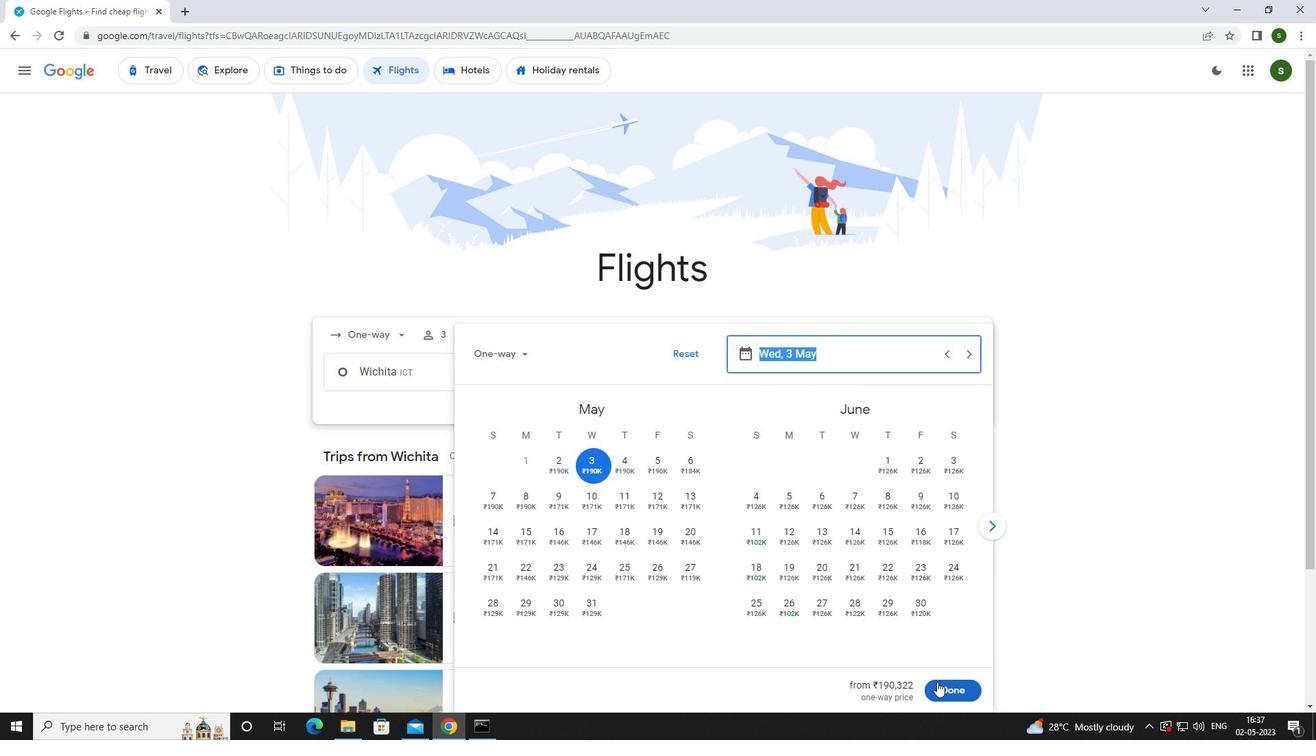 
Action: Mouse moved to (664, 422)
Screenshot: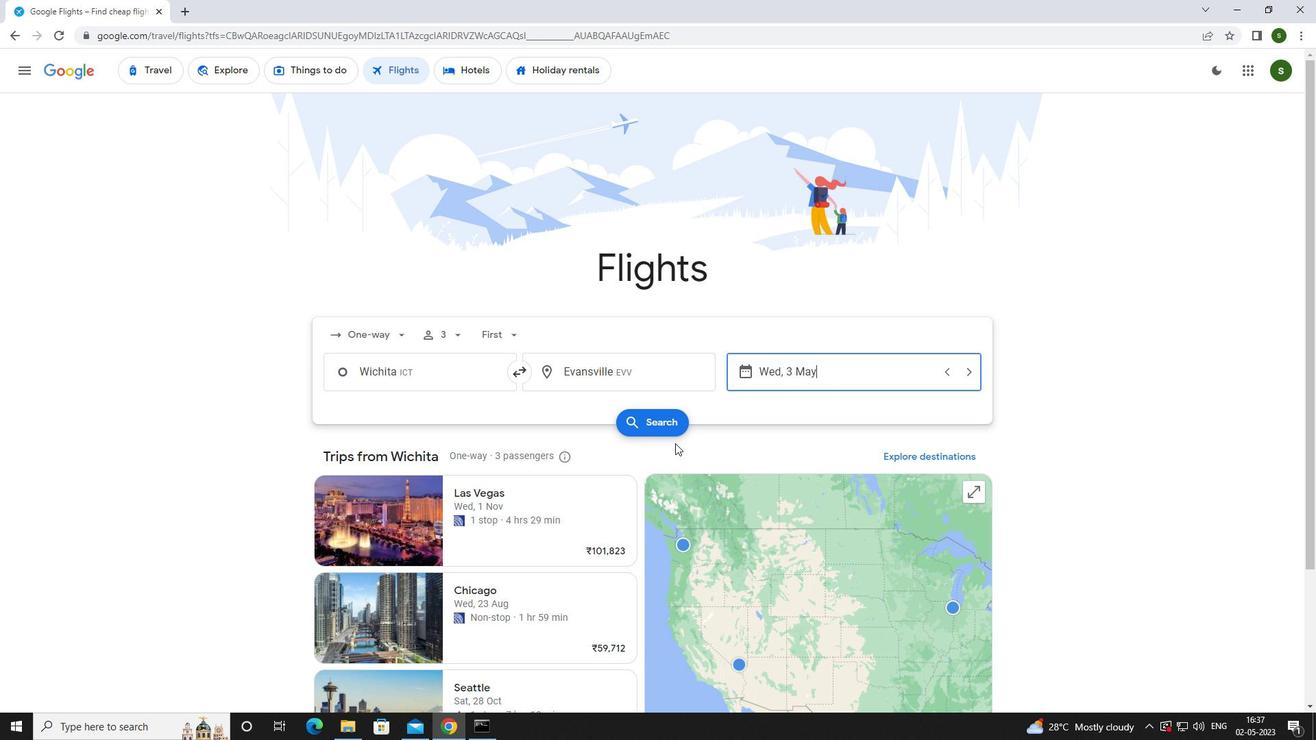 
Action: Mouse pressed left at (664, 422)
Screenshot: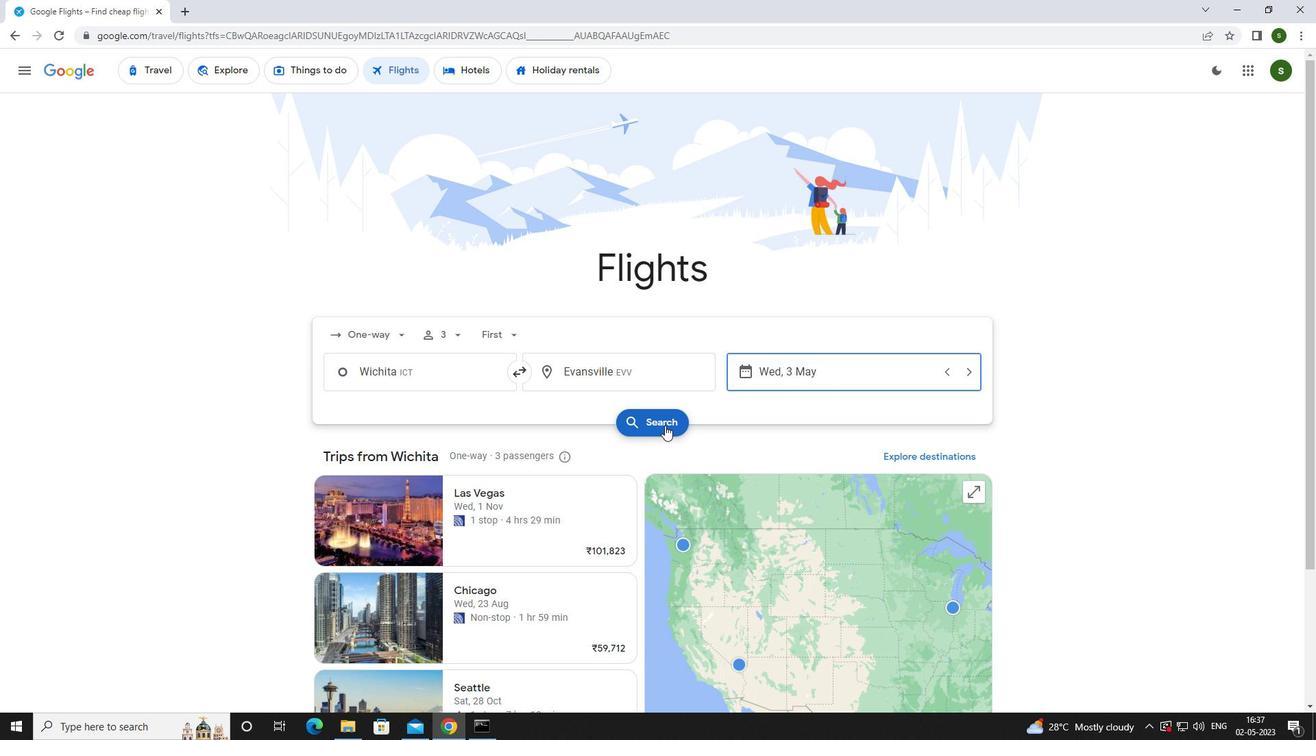 
Action: Mouse moved to (344, 199)
Screenshot: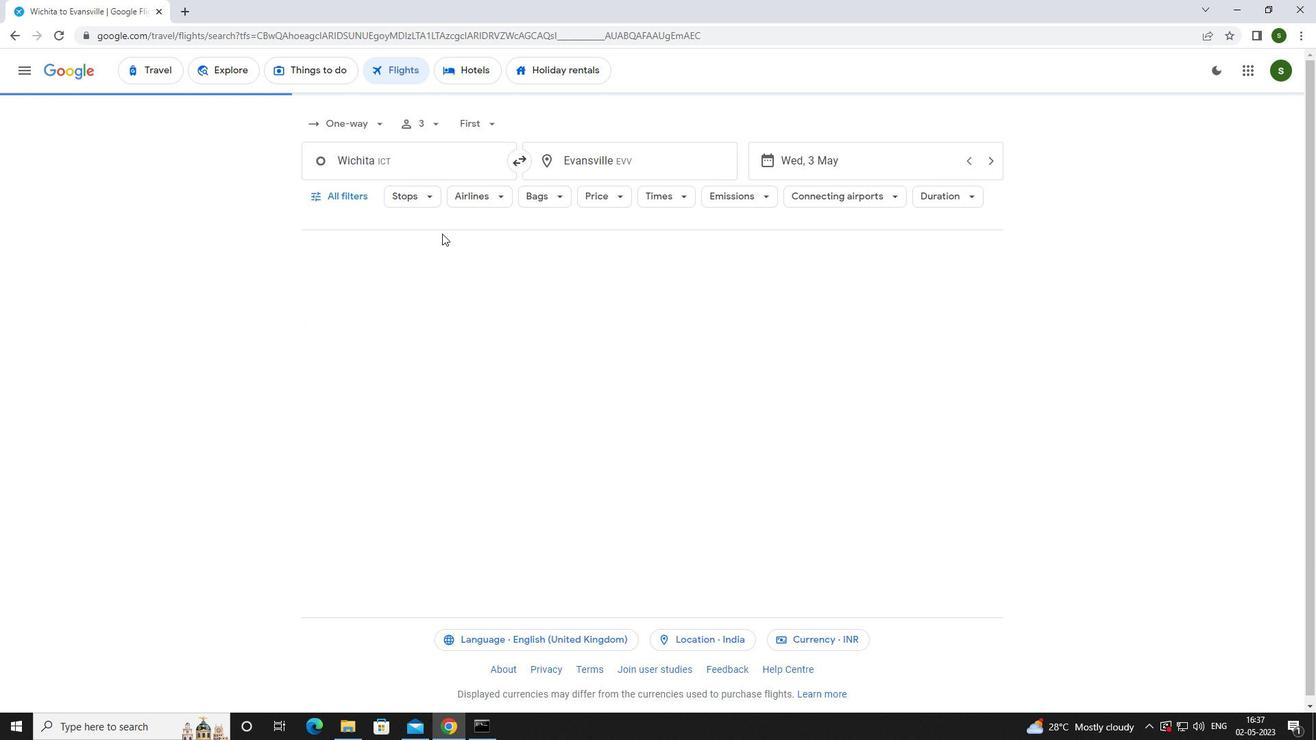 
Action: Mouse pressed left at (344, 199)
Screenshot: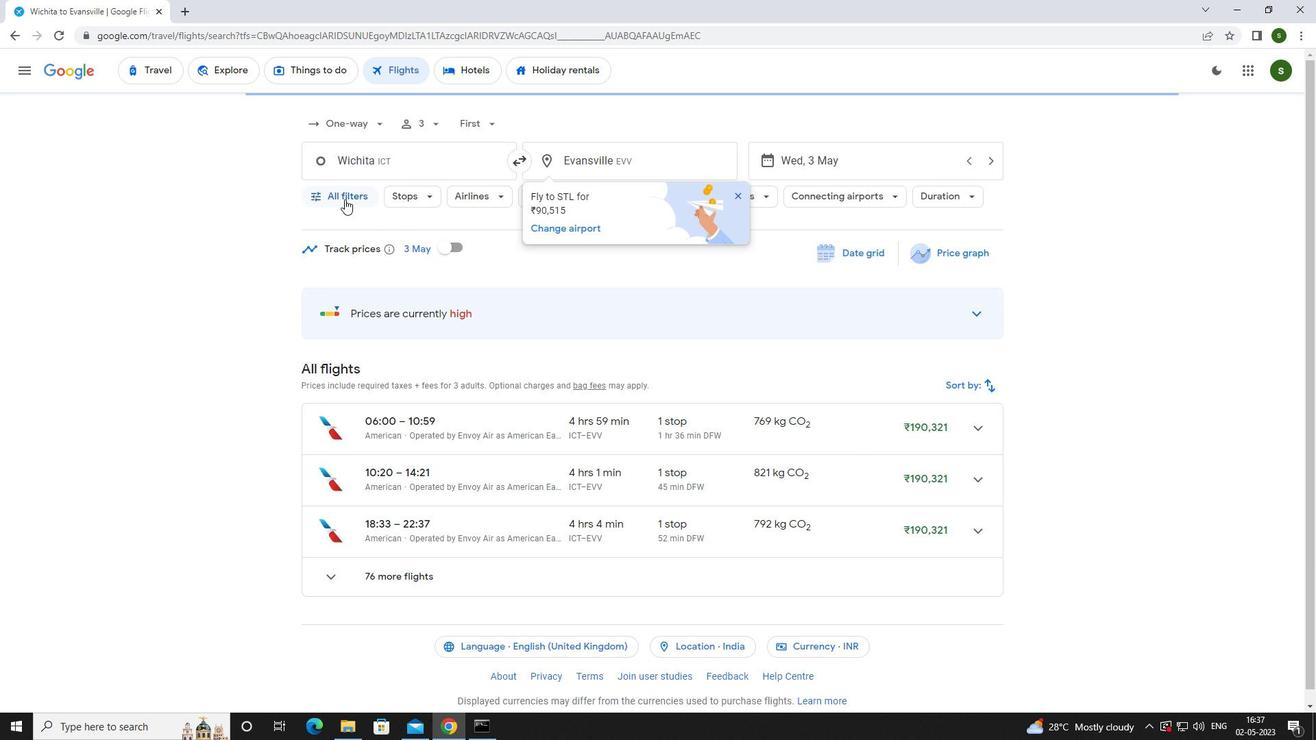 
Action: Mouse moved to (451, 405)
Screenshot: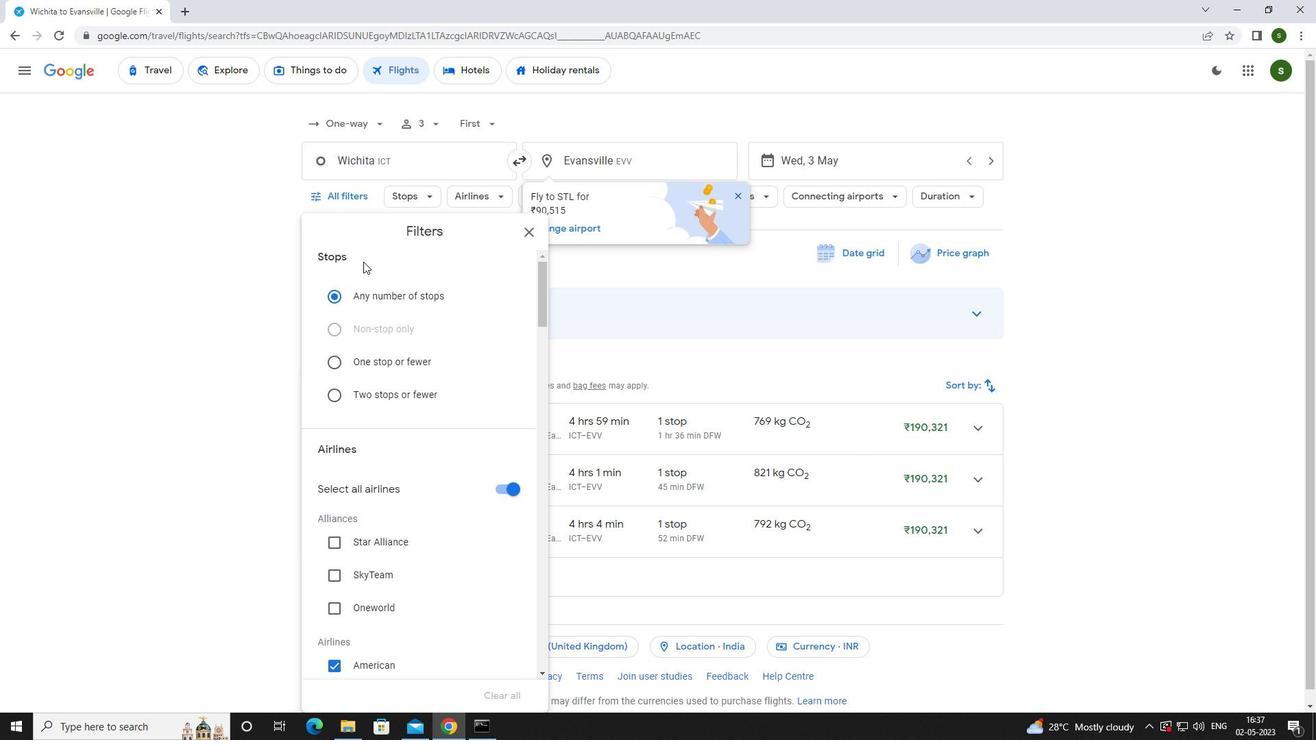 
Action: Mouse scrolled (451, 404) with delta (0, 0)
Screenshot: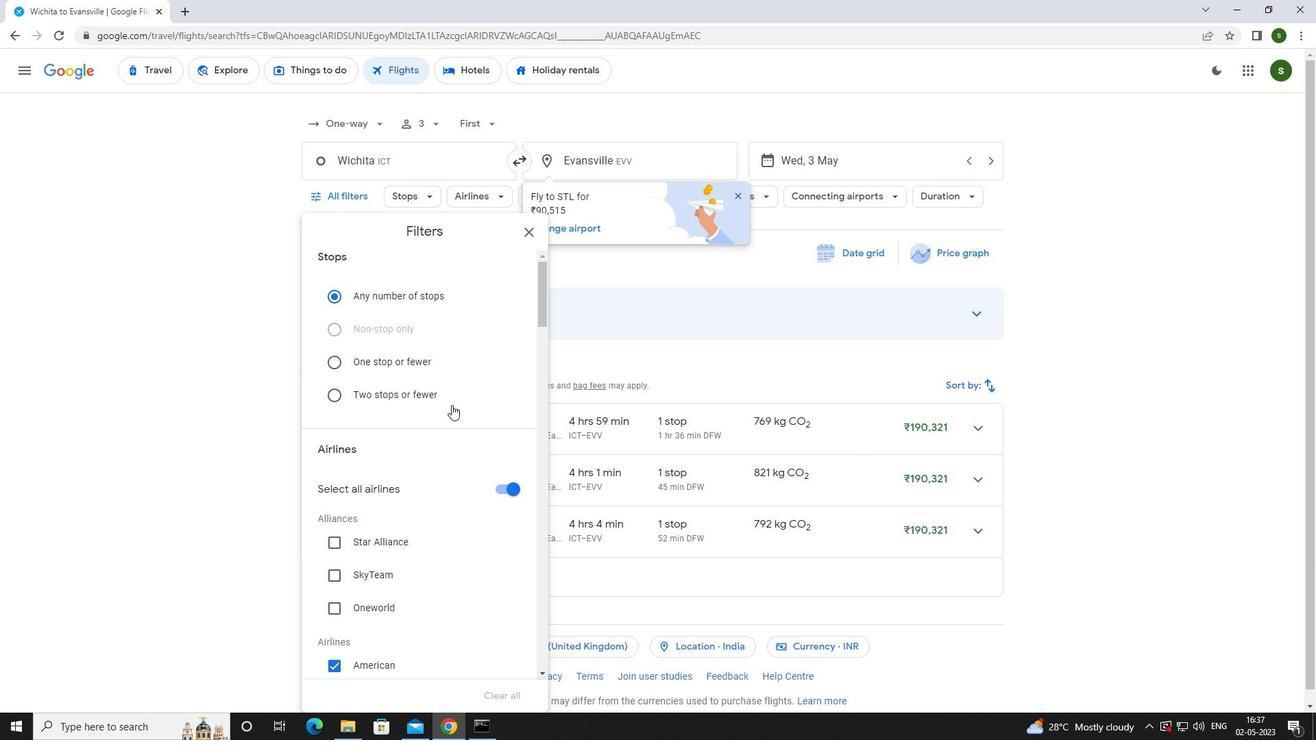 
Action: Mouse scrolled (451, 404) with delta (0, 0)
Screenshot: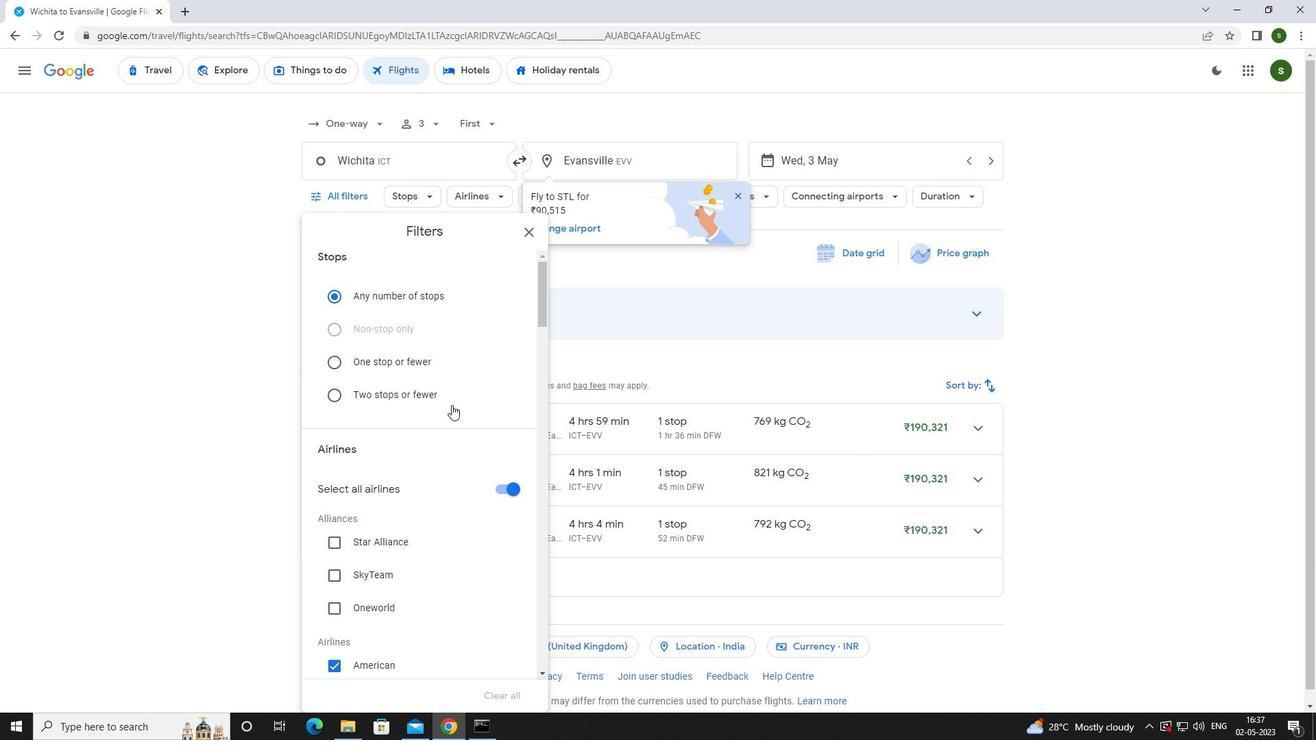 
Action: Mouse scrolled (451, 404) with delta (0, 0)
Screenshot: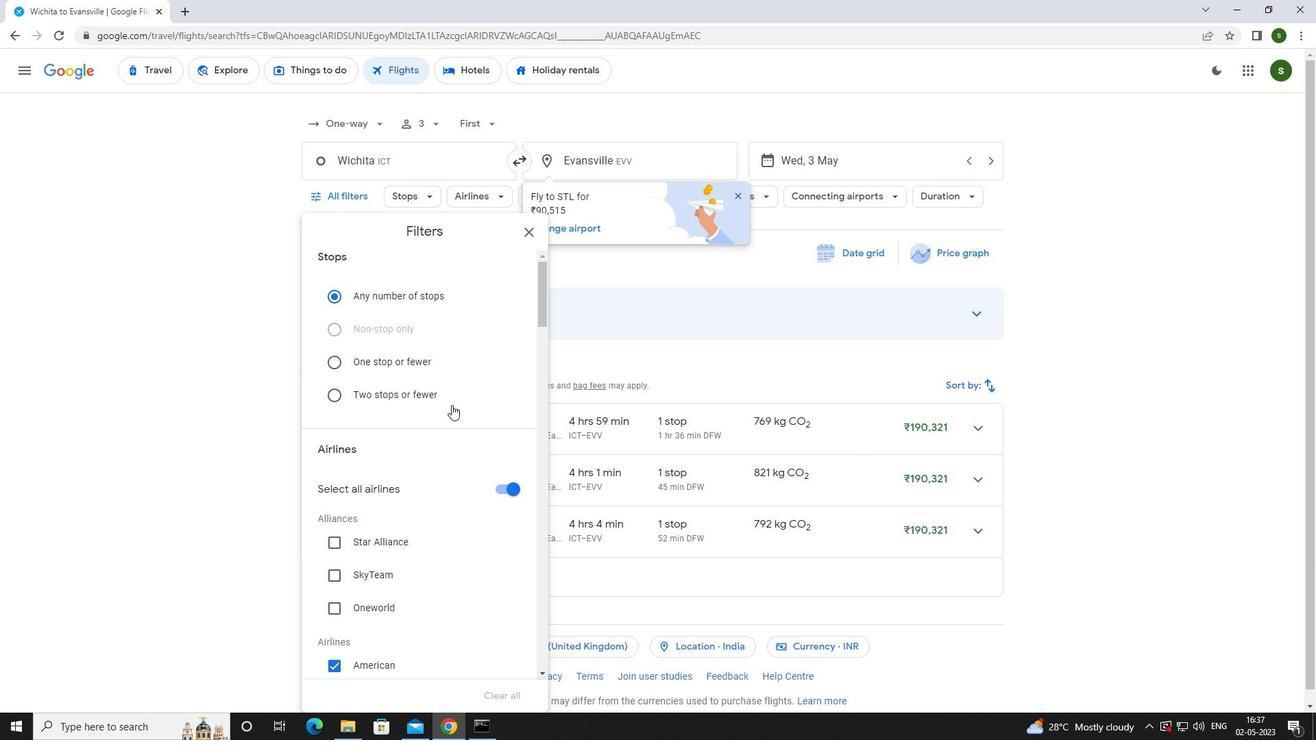 
Action: Mouse scrolled (451, 404) with delta (0, 0)
Screenshot: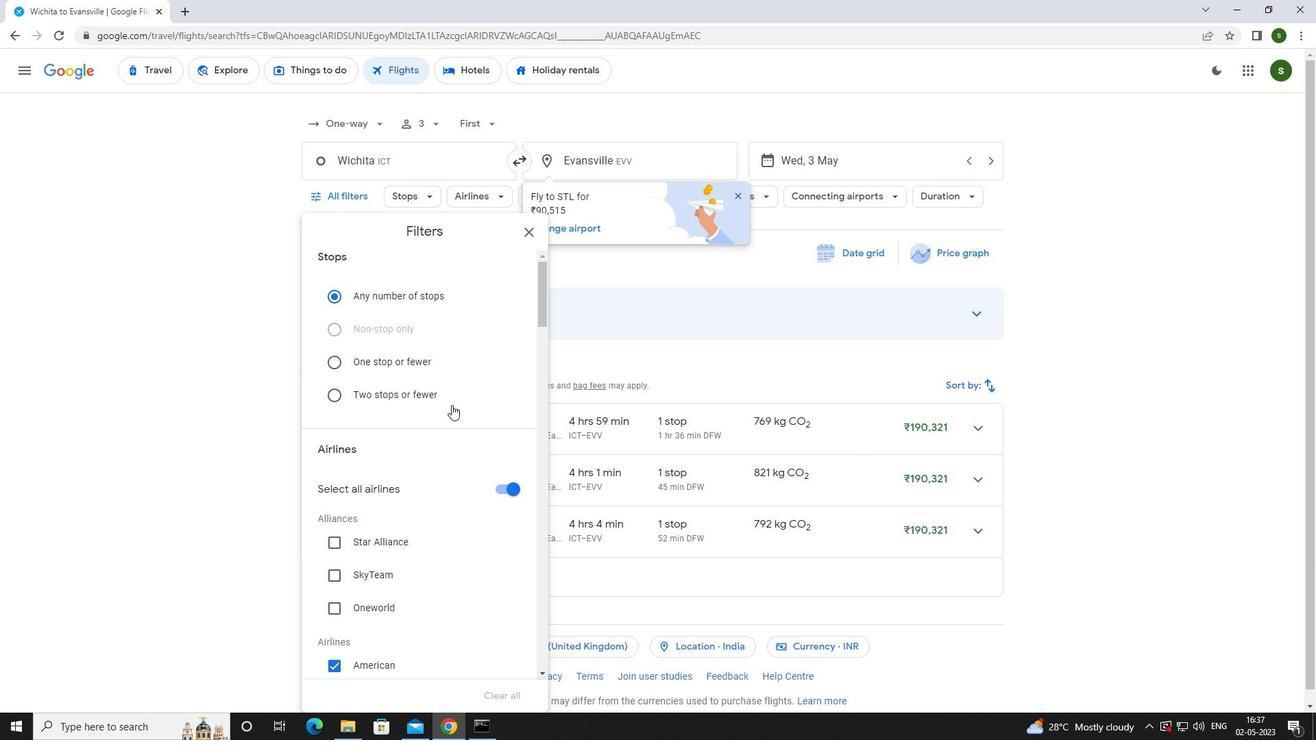 
Action: Mouse scrolled (451, 404) with delta (0, 0)
Screenshot: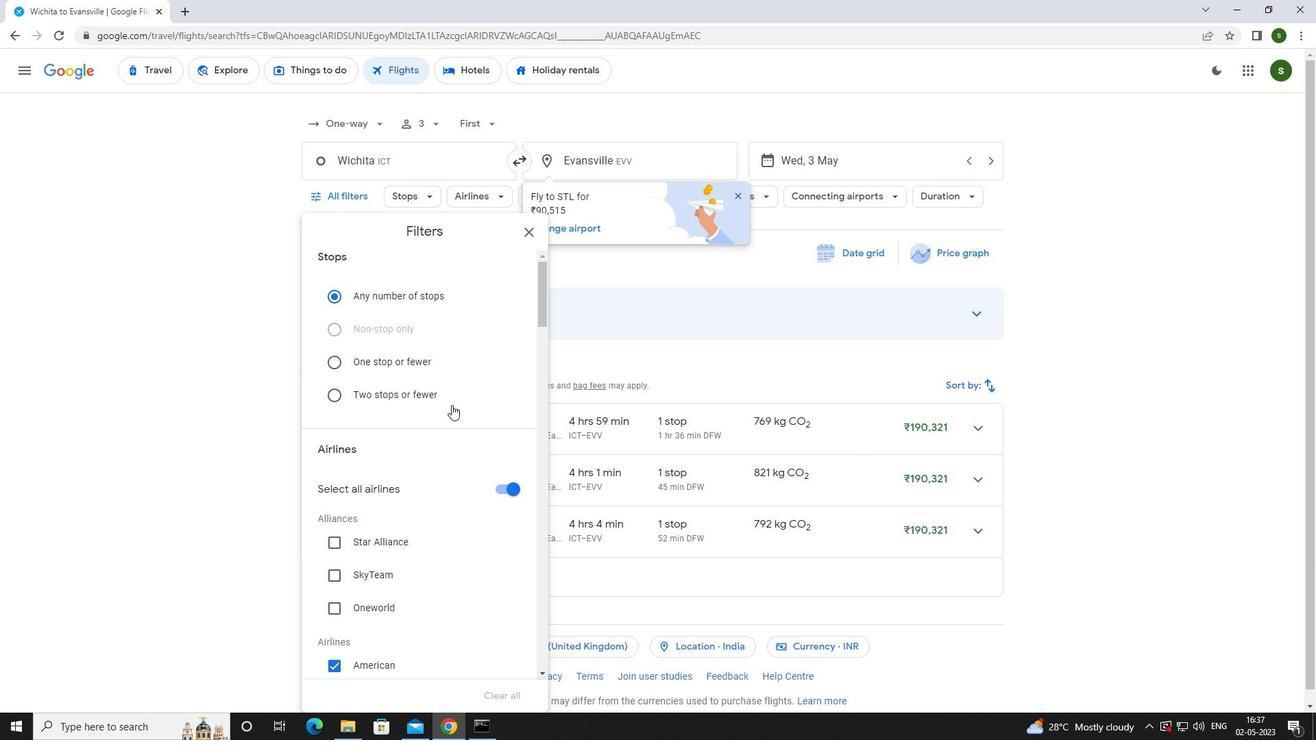 
Action: Mouse scrolled (451, 404) with delta (0, 0)
Screenshot: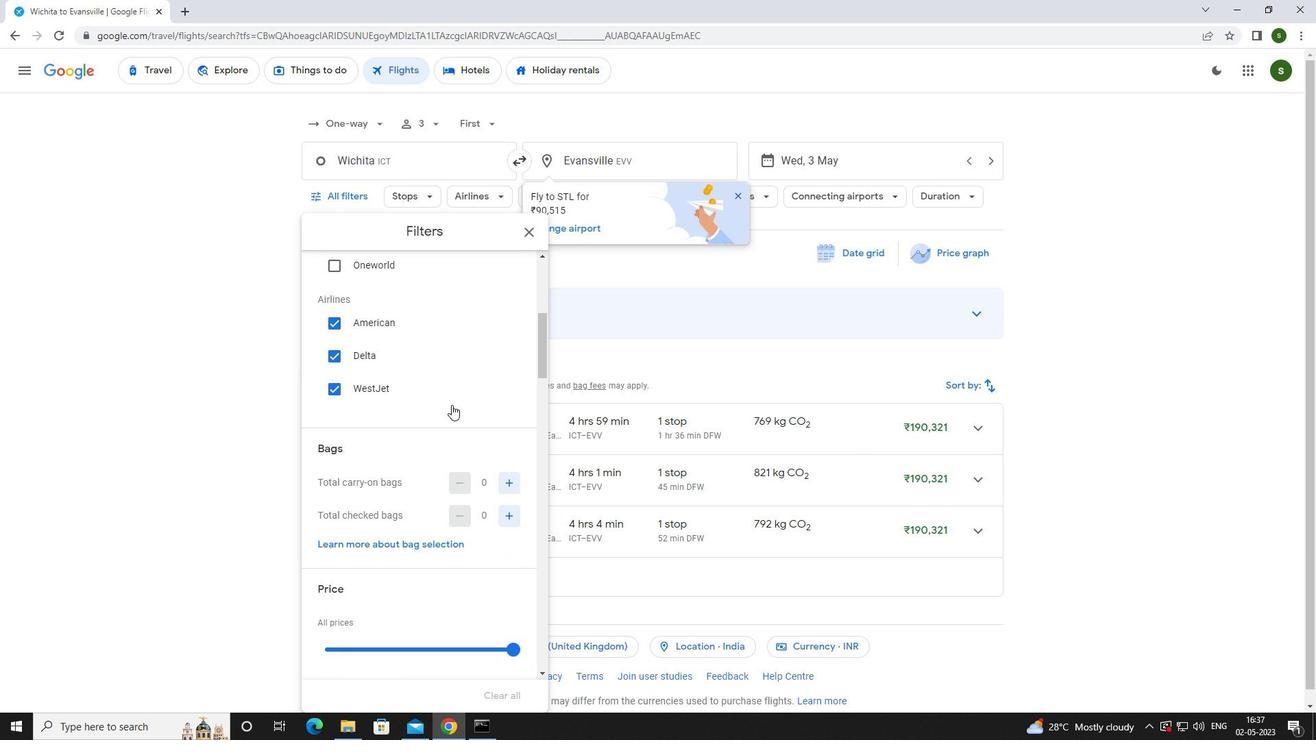 
Action: Mouse moved to (507, 448)
Screenshot: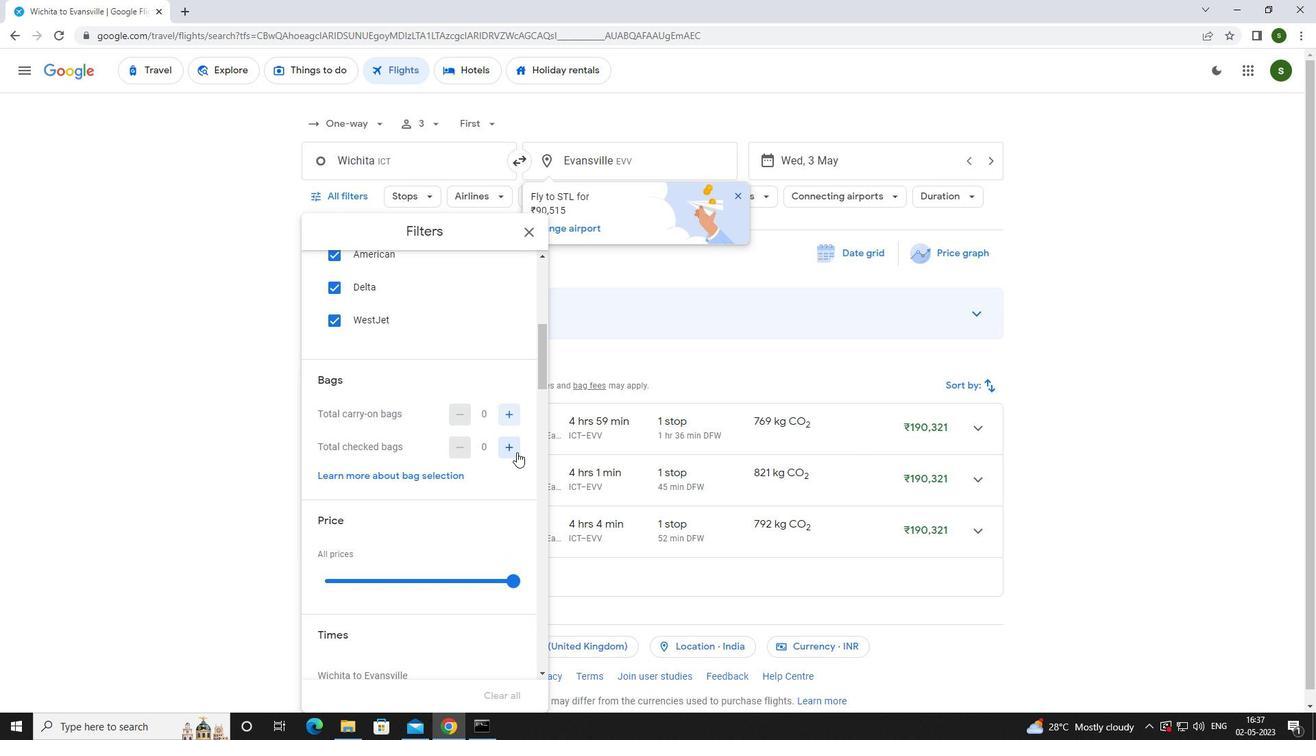 
Action: Mouse pressed left at (507, 448)
Screenshot: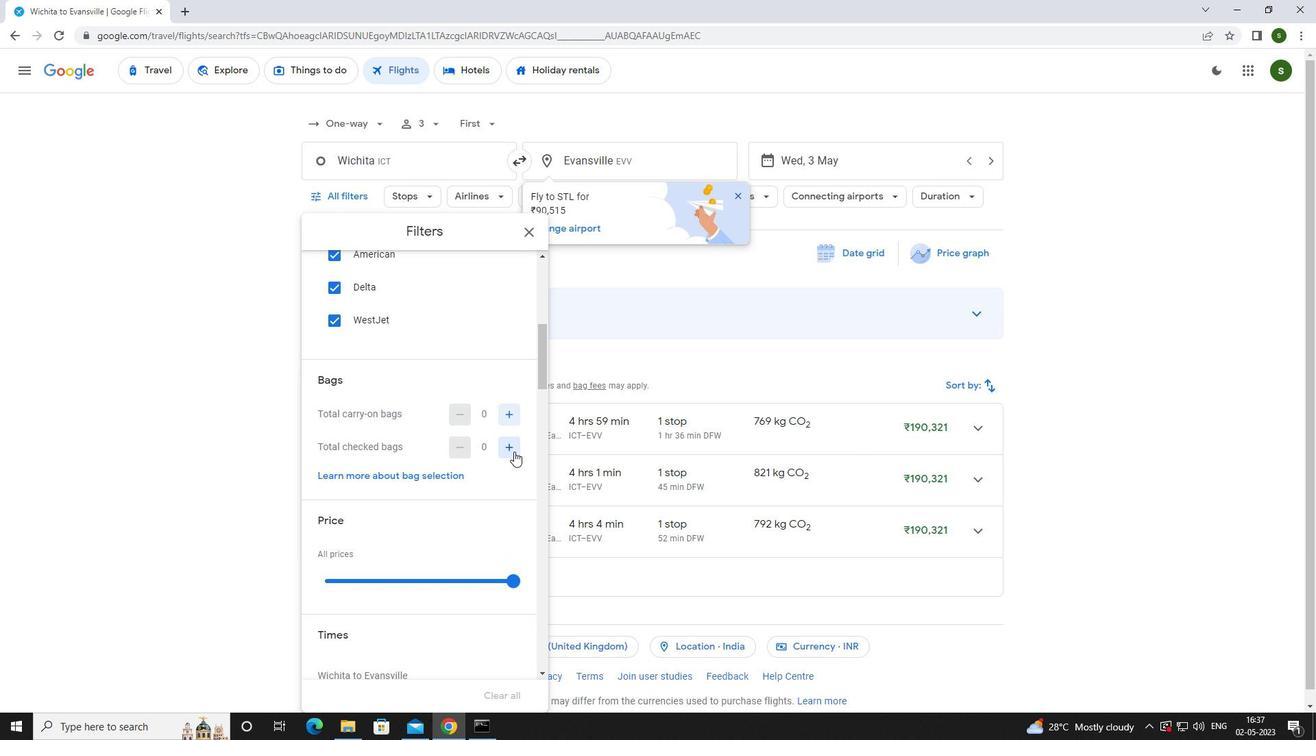
Action: Mouse moved to (507, 448)
Screenshot: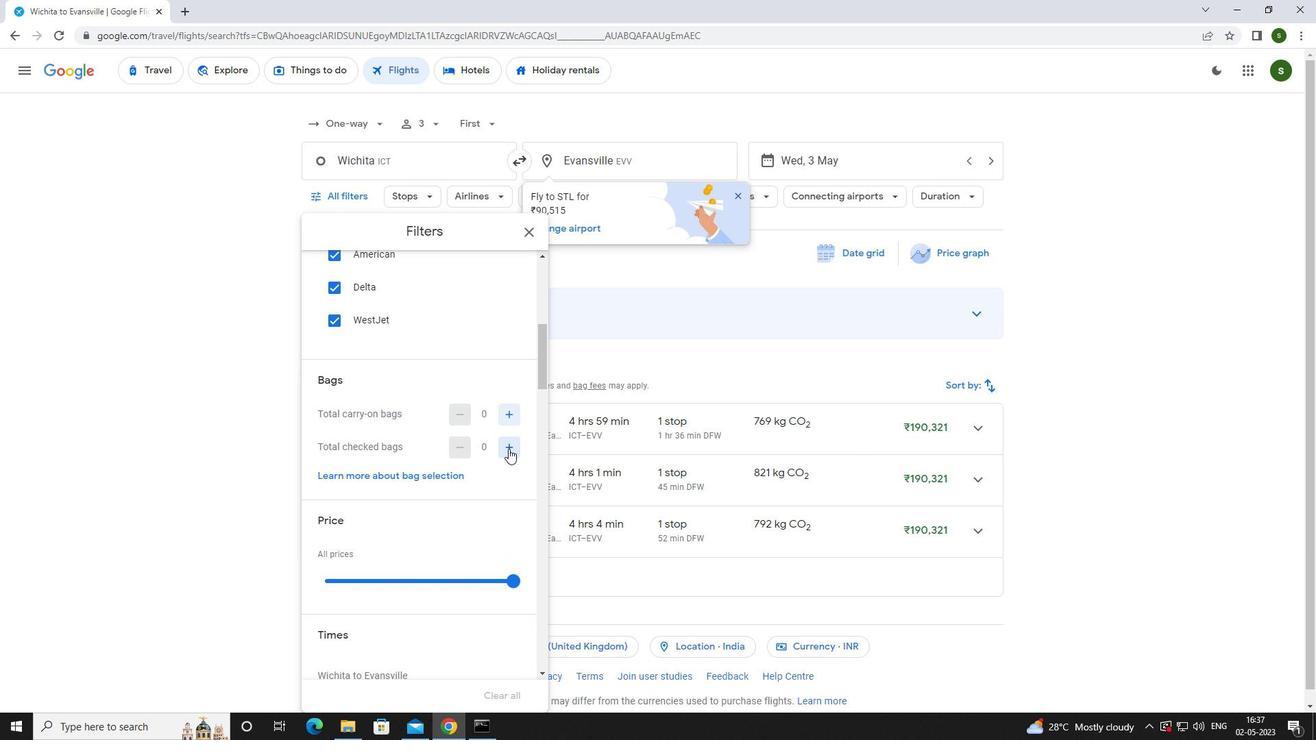 
Action: Mouse pressed left at (507, 448)
Screenshot: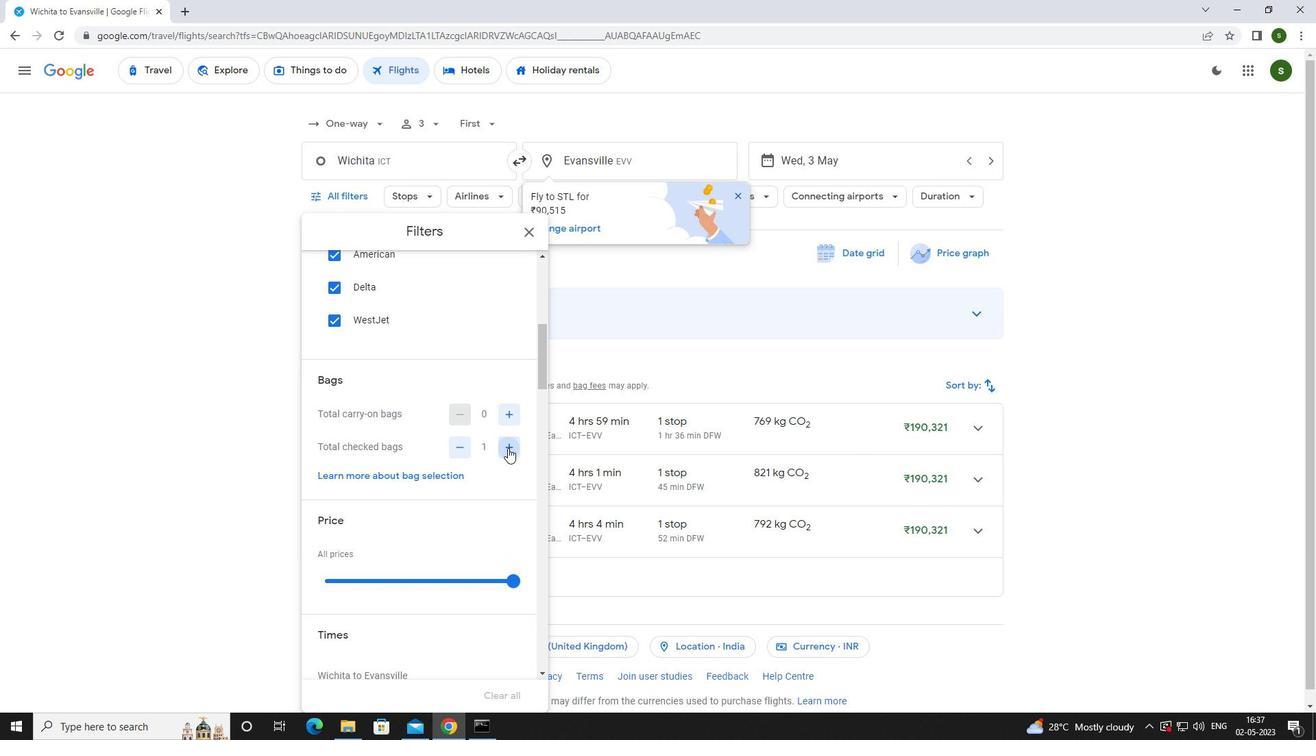 
Action: Mouse moved to (513, 577)
Screenshot: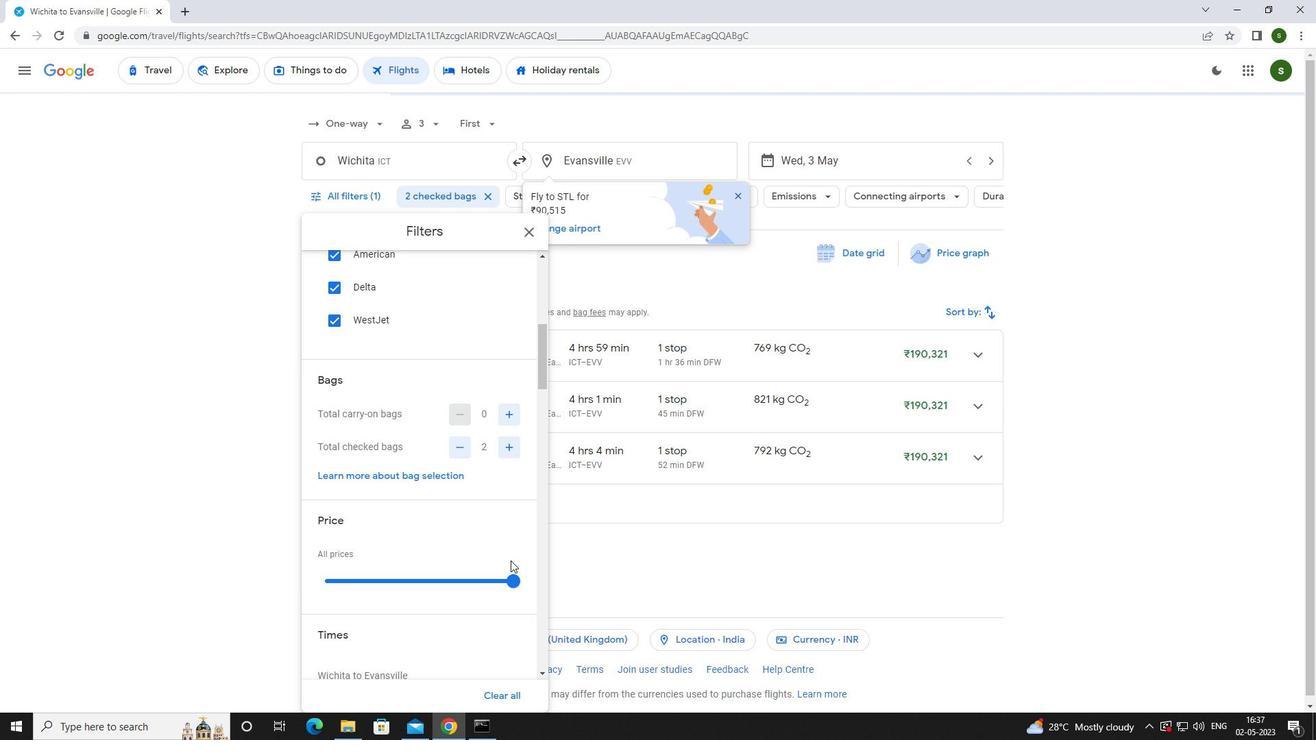 
Action: Mouse pressed left at (513, 577)
Screenshot: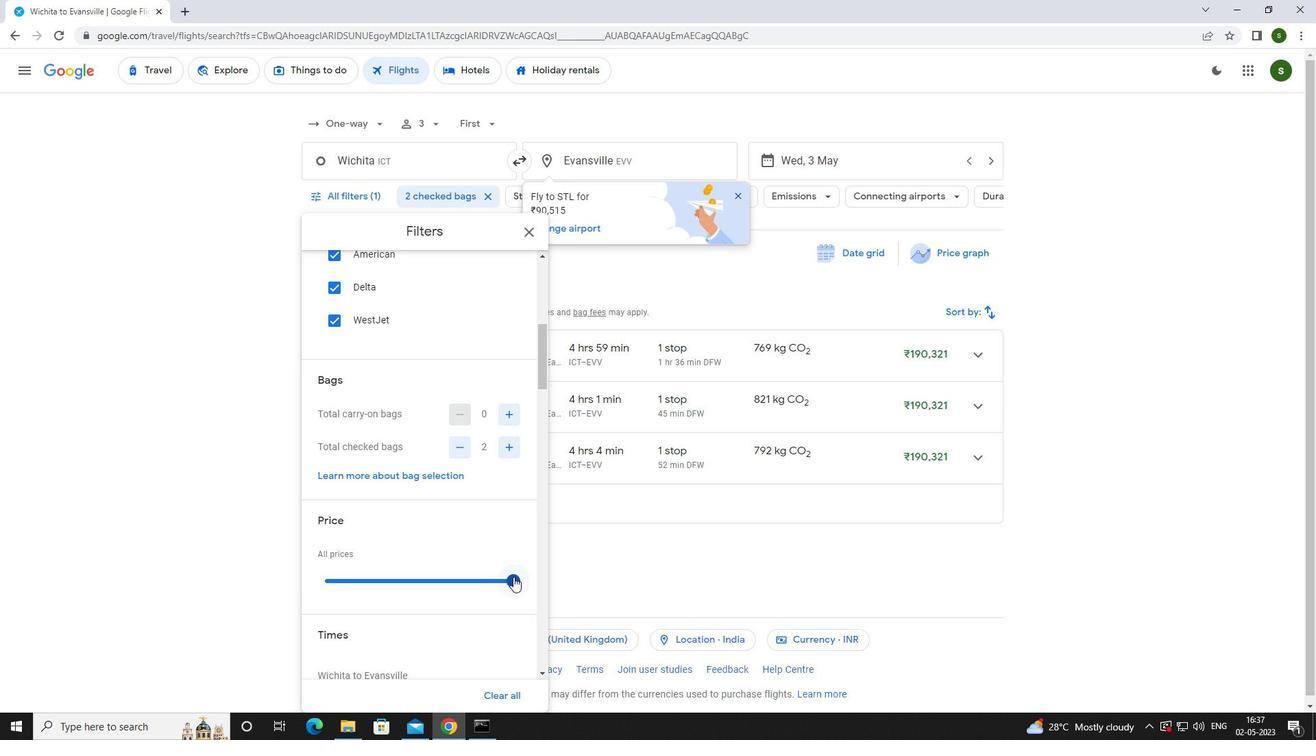 
Action: Mouse moved to (389, 553)
Screenshot: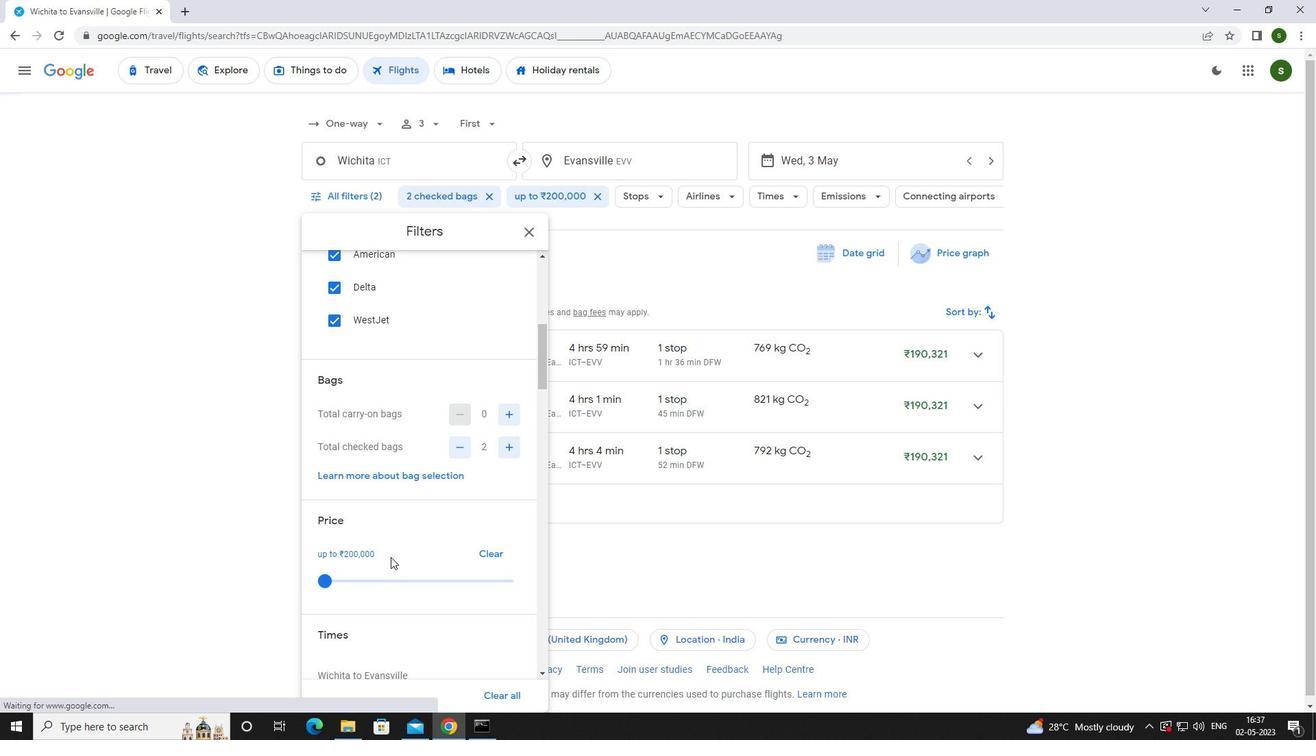 
Action: Mouse scrolled (389, 552) with delta (0, 0)
Screenshot: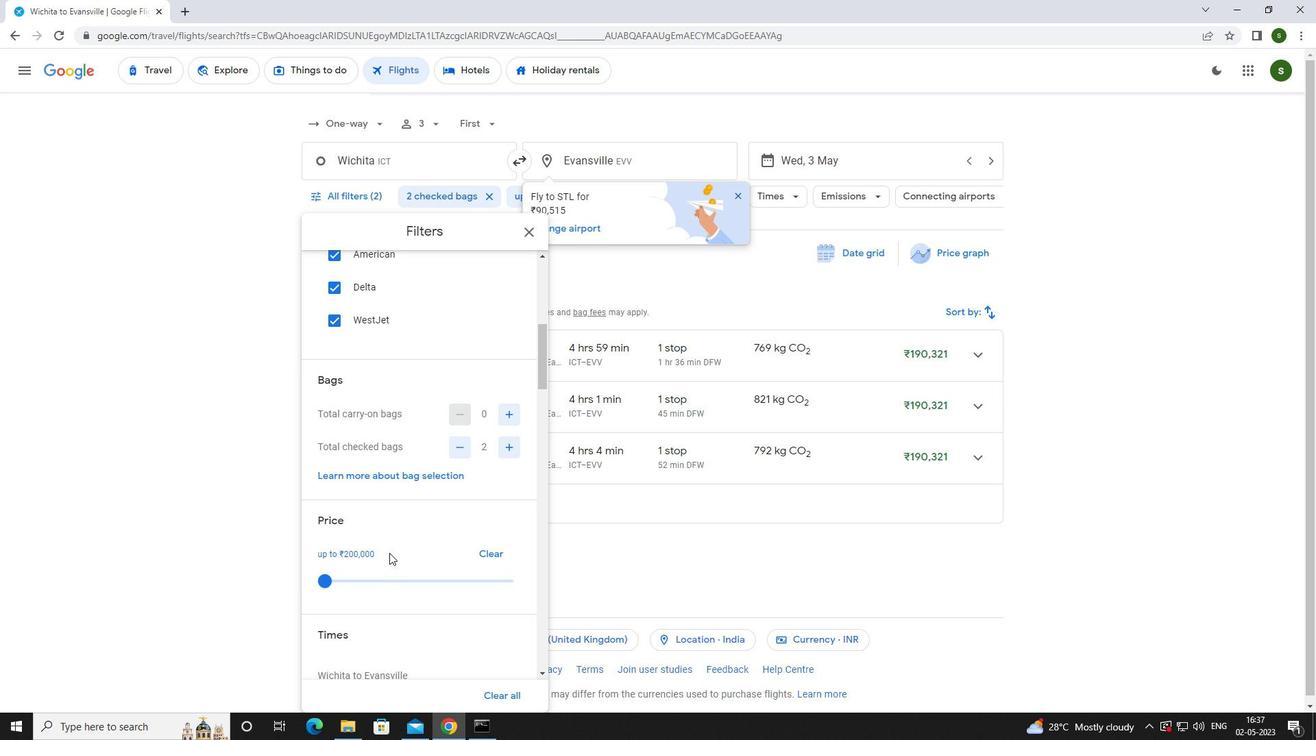 
Action: Mouse moved to (387, 550)
Screenshot: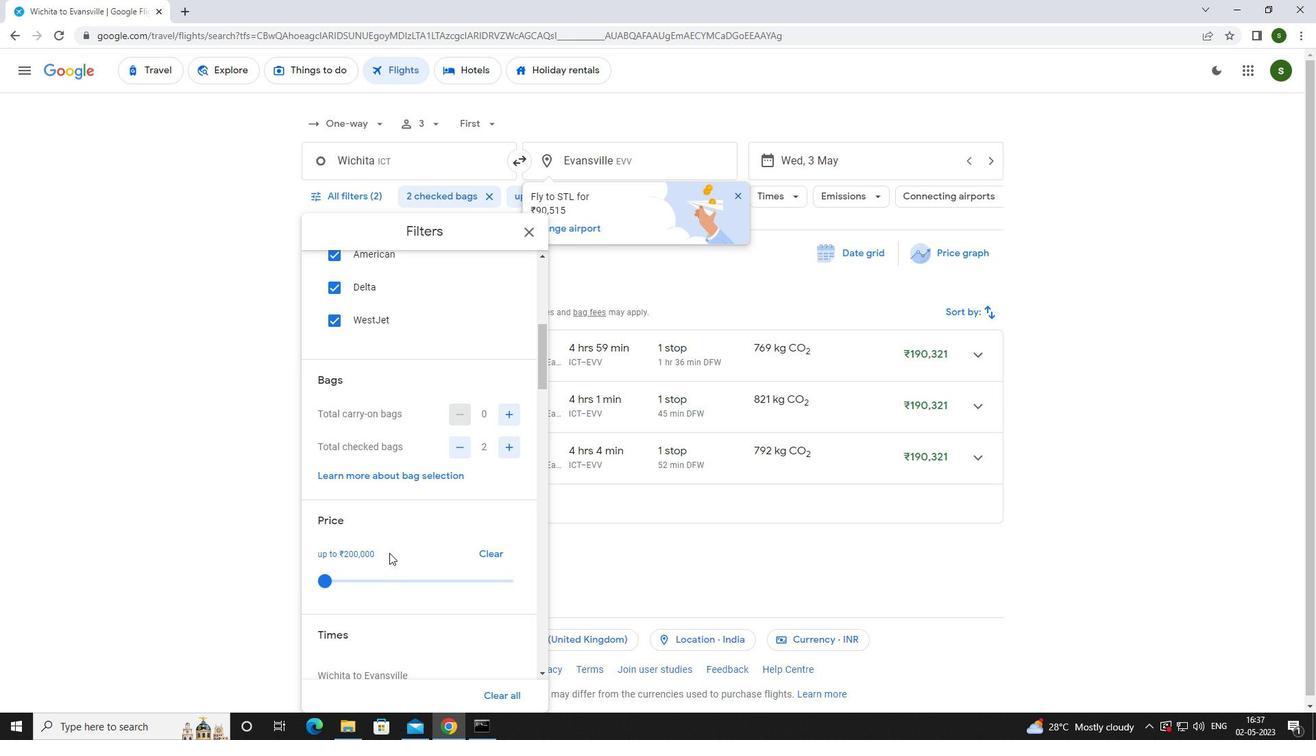 
Action: Mouse scrolled (387, 549) with delta (0, 0)
Screenshot: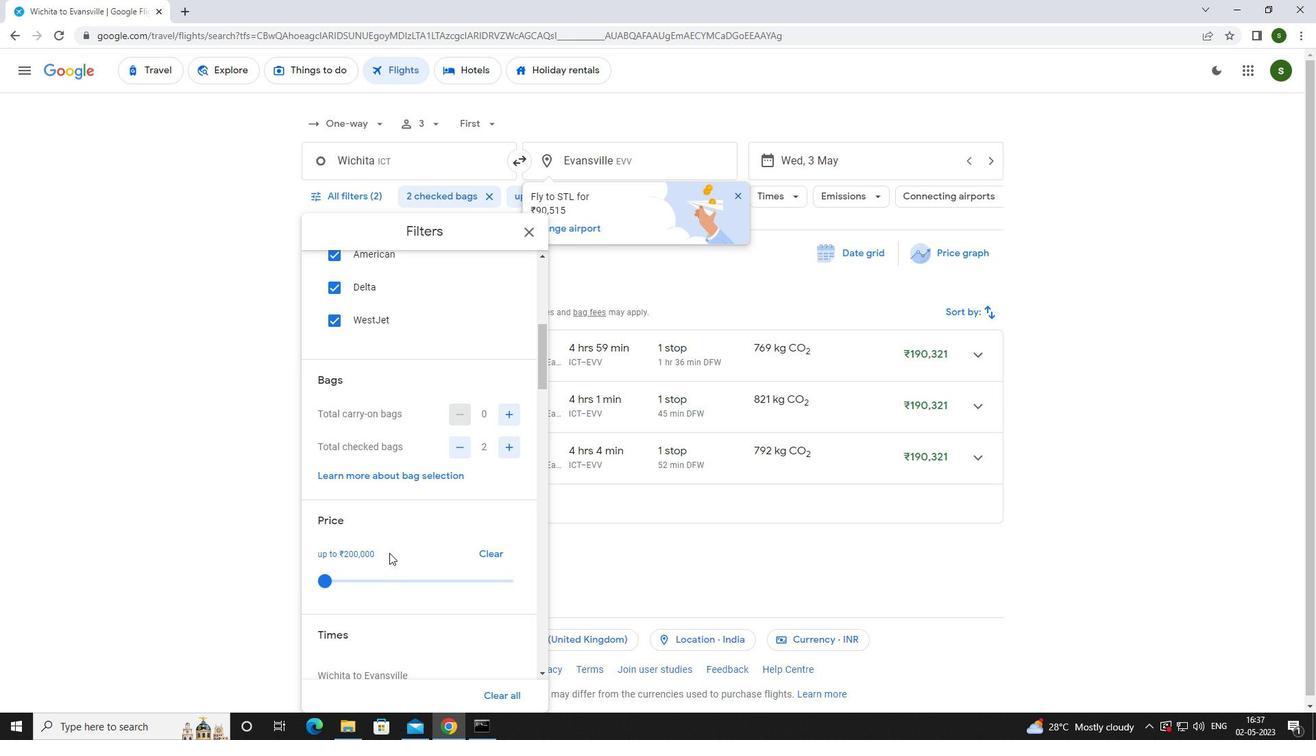 
Action: Mouse moved to (328, 604)
Screenshot: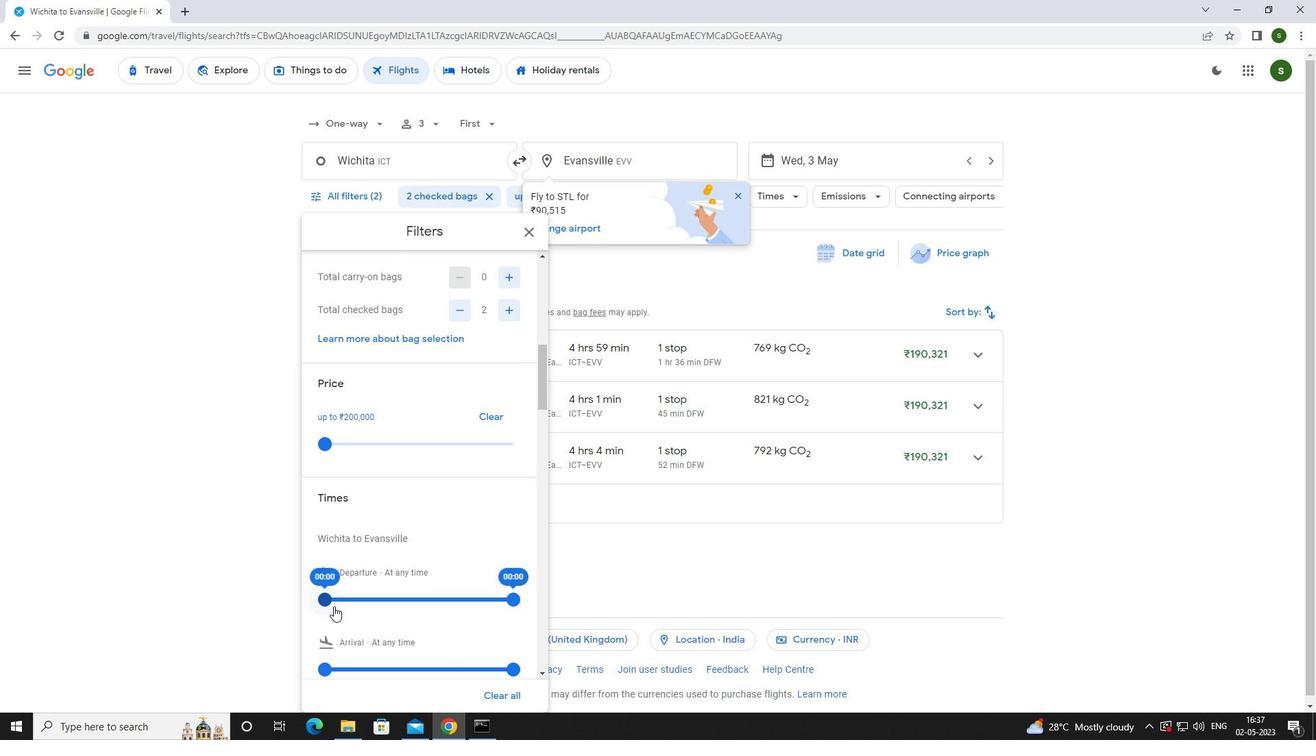 
Action: Mouse pressed left at (328, 604)
Screenshot: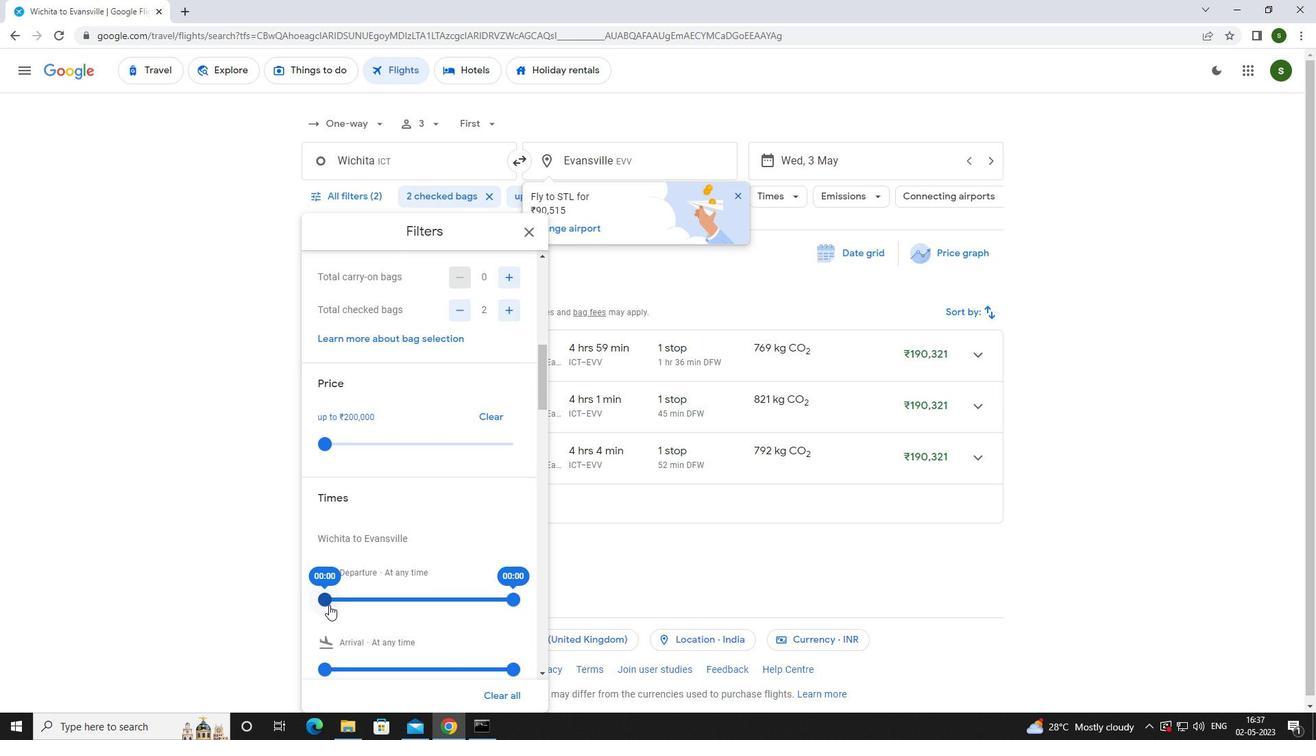 
Action: Mouse moved to (672, 564)
Screenshot: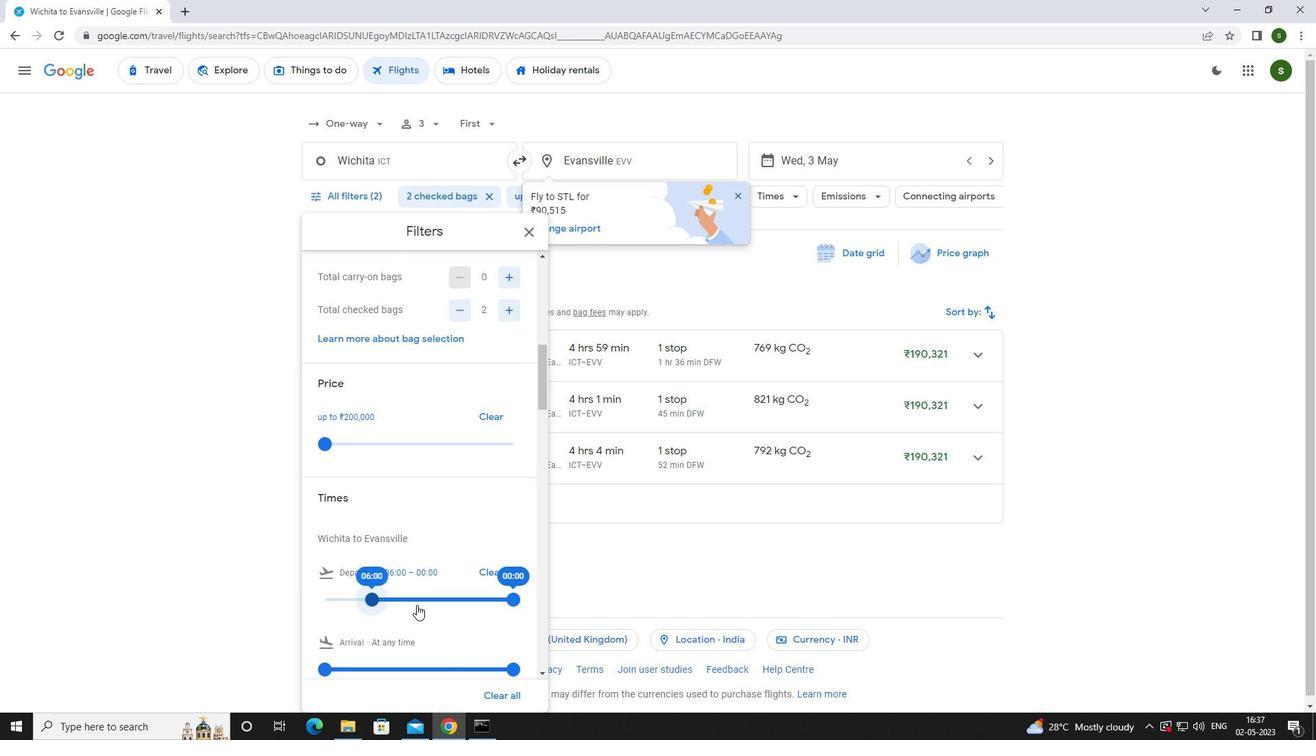 
Action: Mouse pressed left at (672, 564)
Screenshot: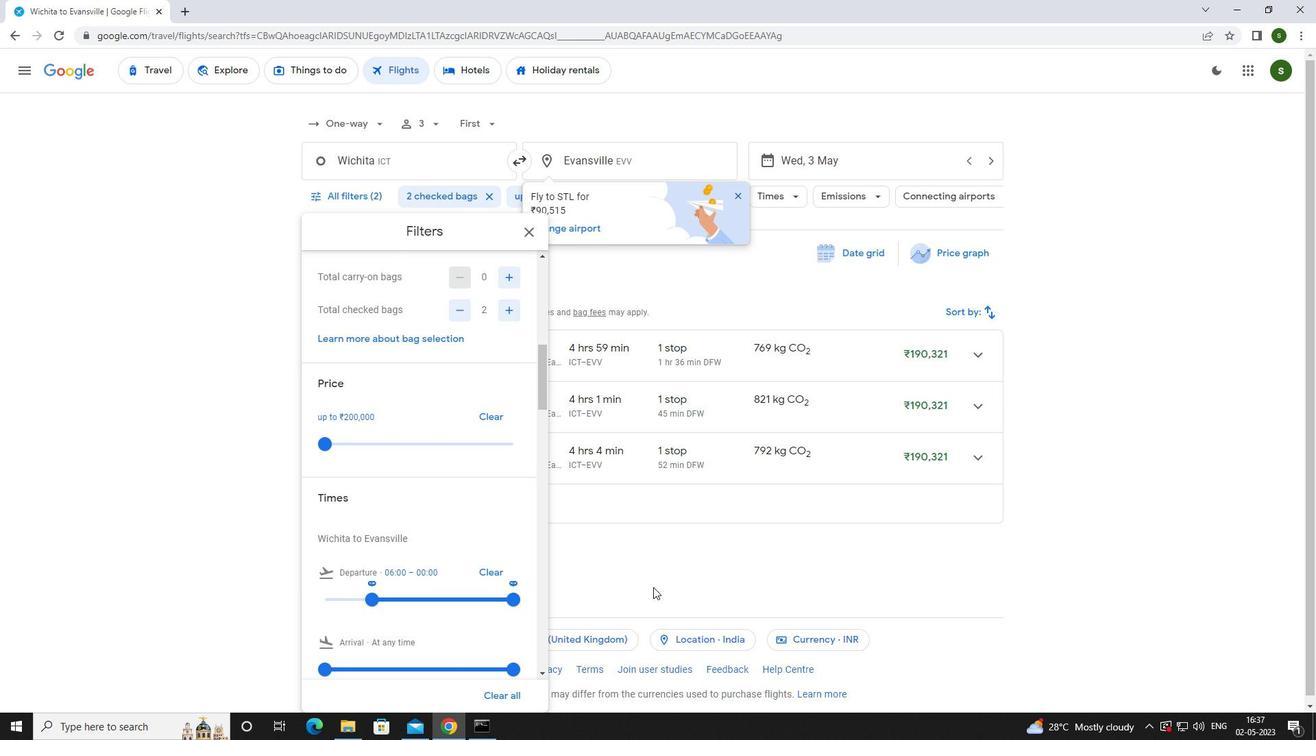 
